 Task: Check the percentage active listings of sun room in the last 3 years.
Action: Mouse moved to (934, 214)
Screenshot: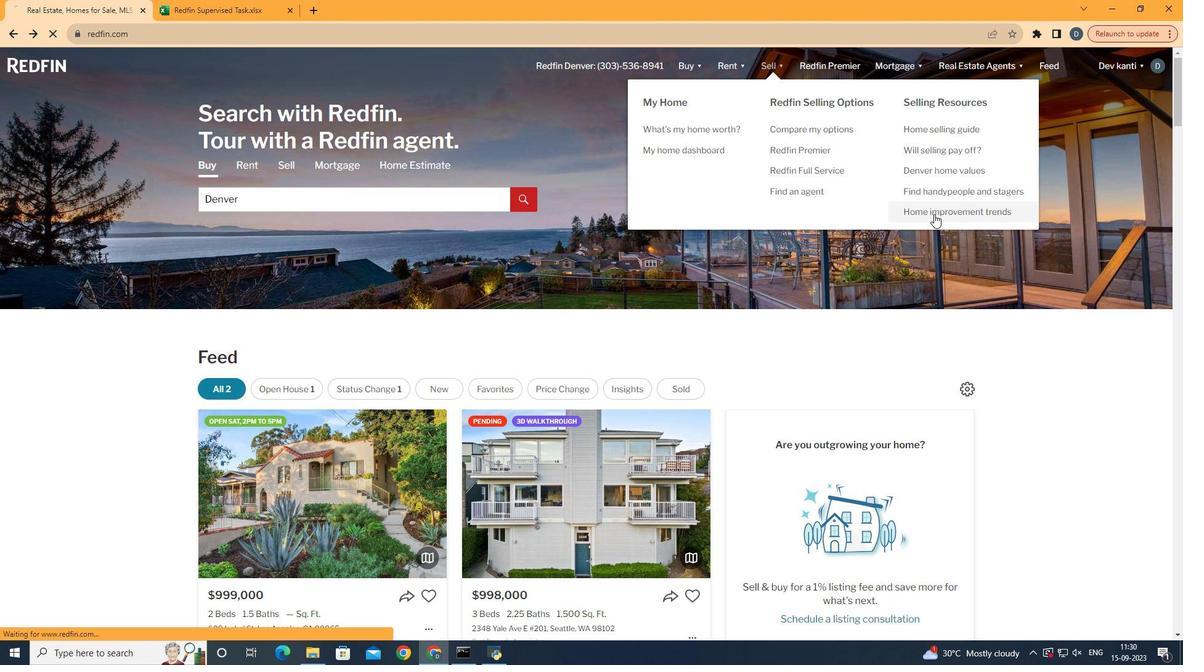 
Action: Mouse pressed left at (934, 214)
Screenshot: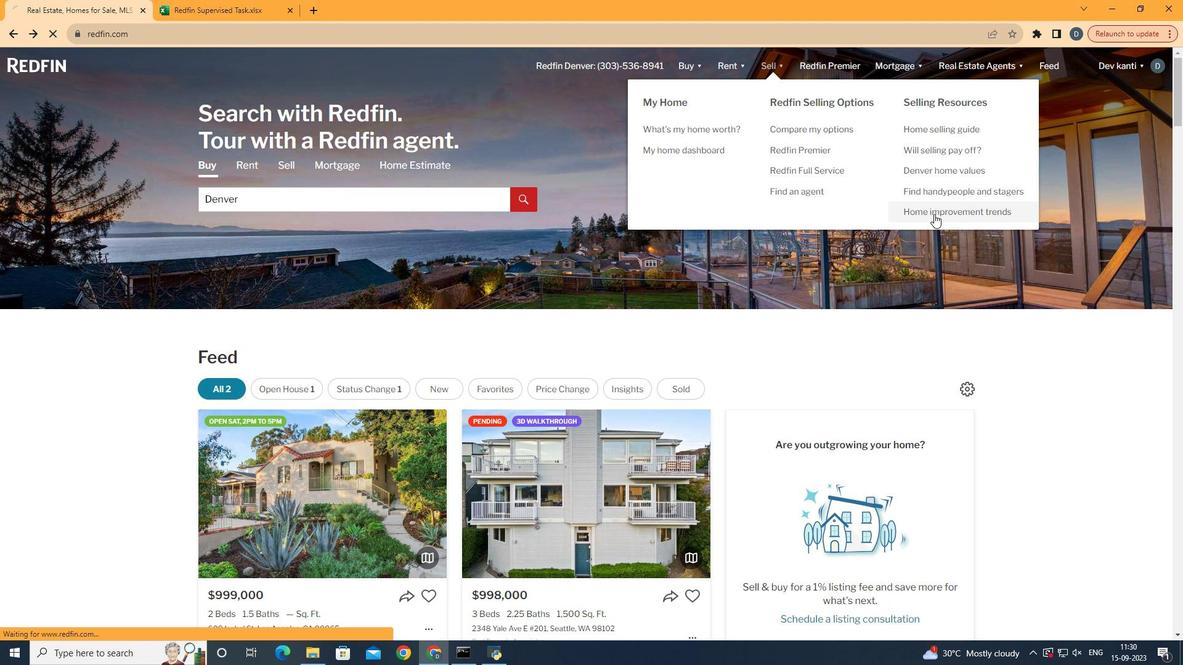 
Action: Mouse moved to (310, 236)
Screenshot: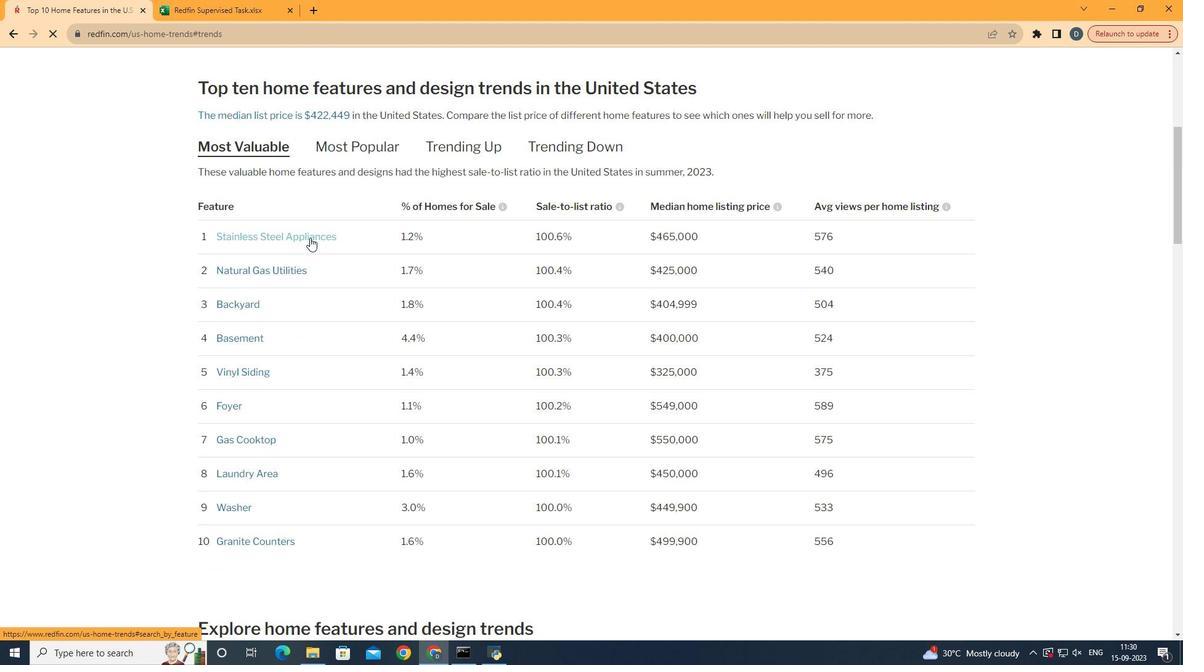
Action: Mouse pressed left at (310, 236)
Screenshot: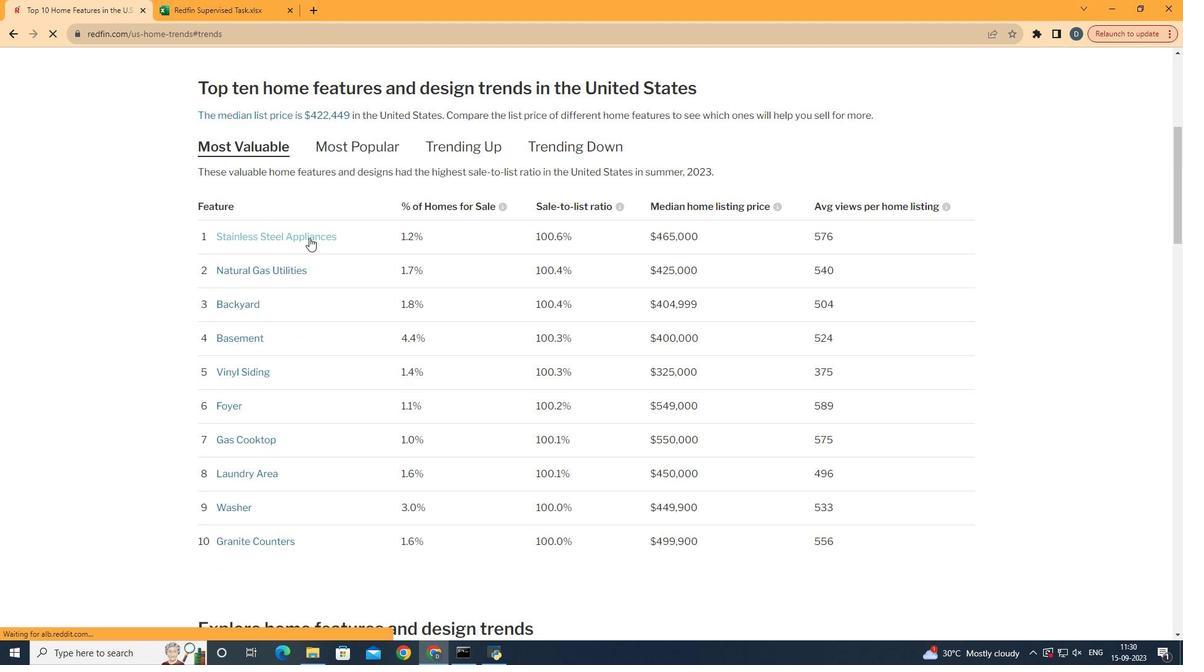 
Action: Mouse moved to (473, 324)
Screenshot: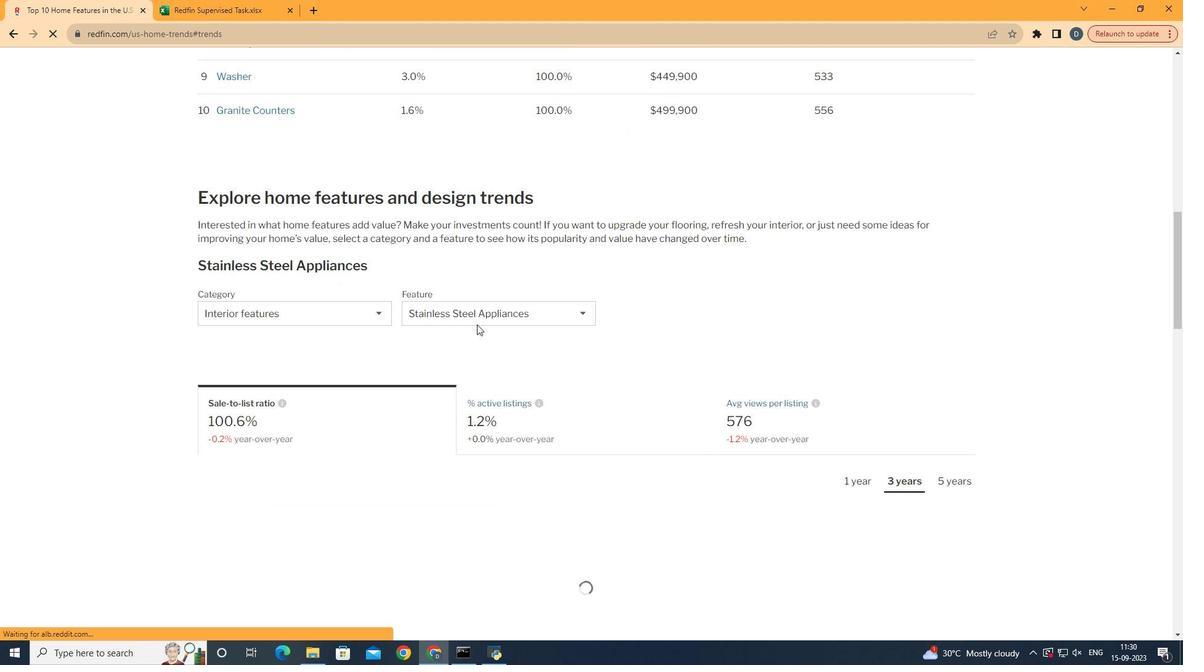 
Action: Mouse scrolled (473, 324) with delta (0, 0)
Screenshot: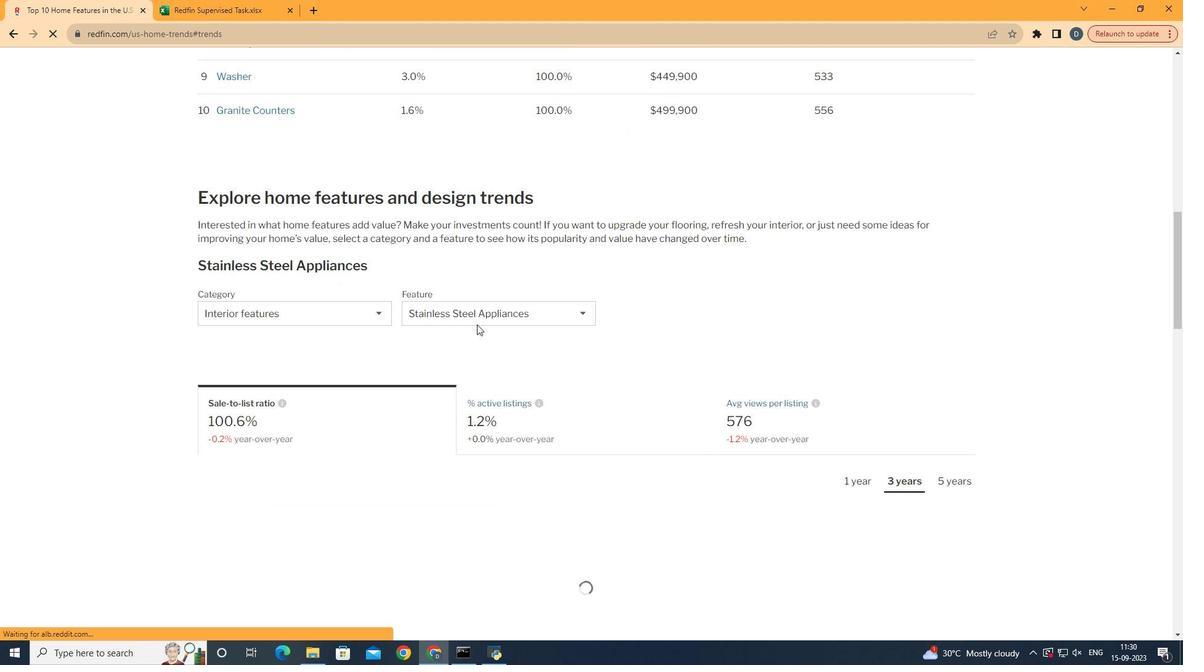 
Action: Mouse moved to (473, 324)
Screenshot: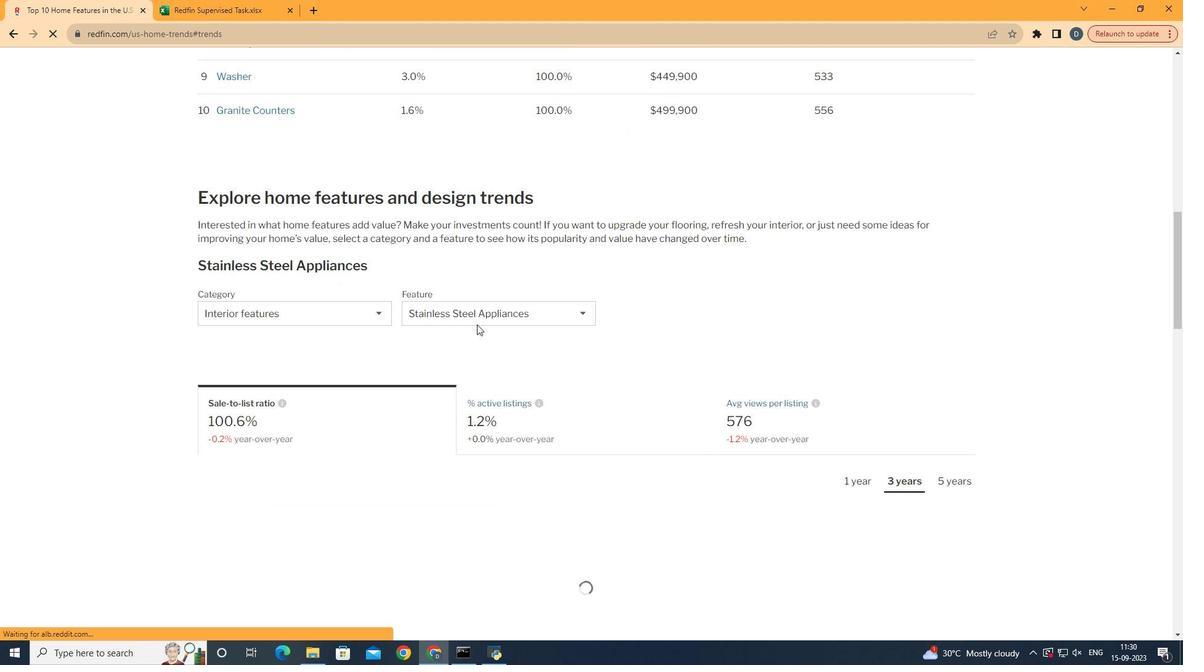 
Action: Mouse scrolled (473, 324) with delta (0, 0)
Screenshot: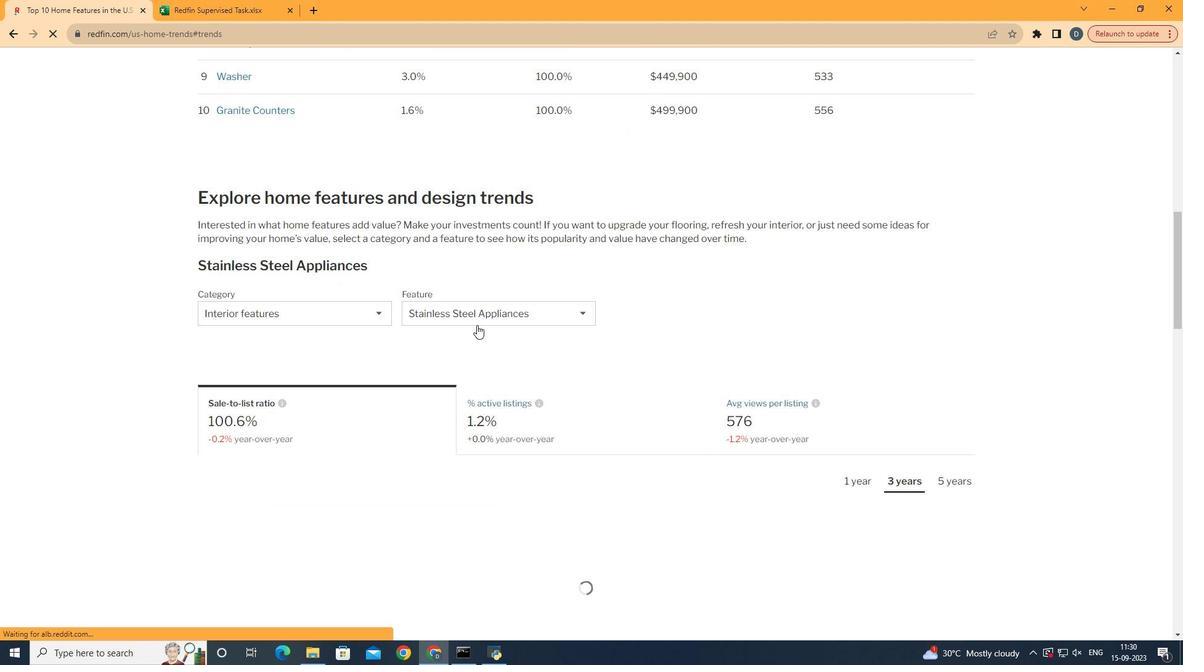 
Action: Mouse moved to (475, 324)
Screenshot: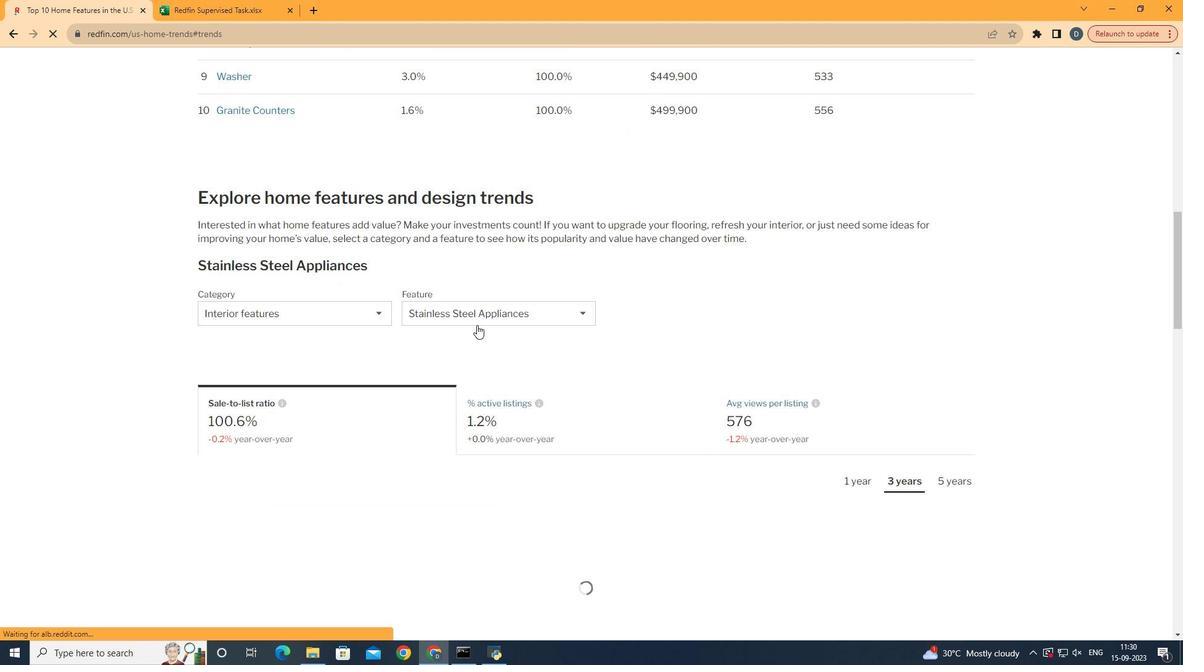 
Action: Mouse scrolled (475, 324) with delta (0, 0)
Screenshot: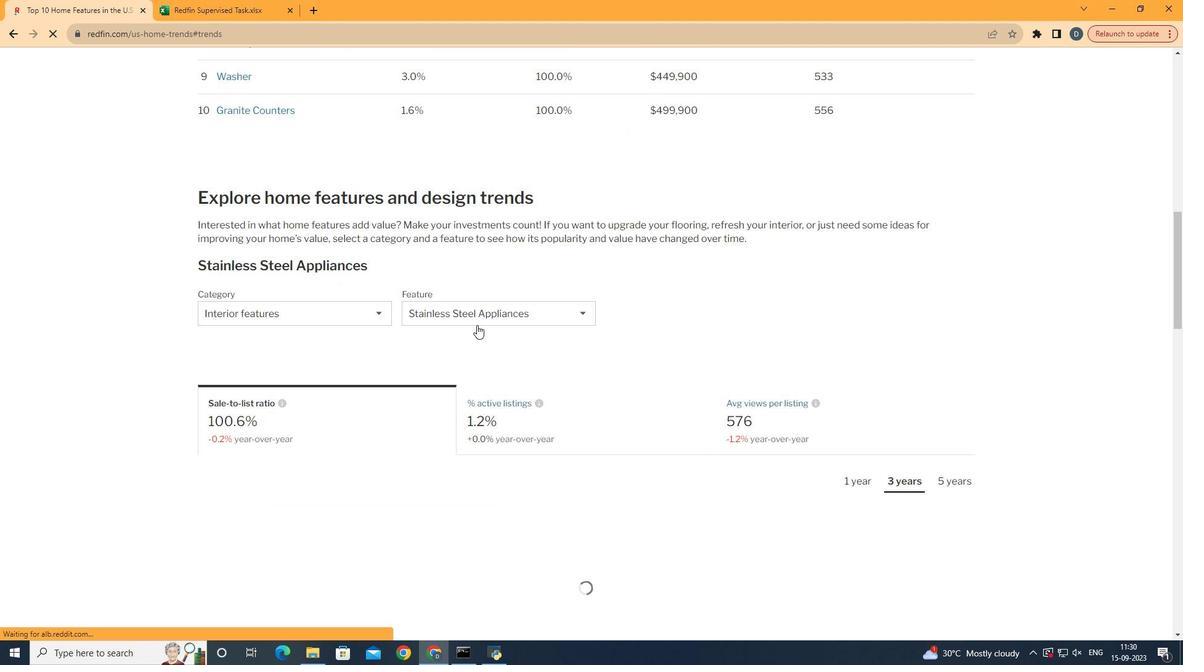 
Action: Mouse moved to (475, 324)
Screenshot: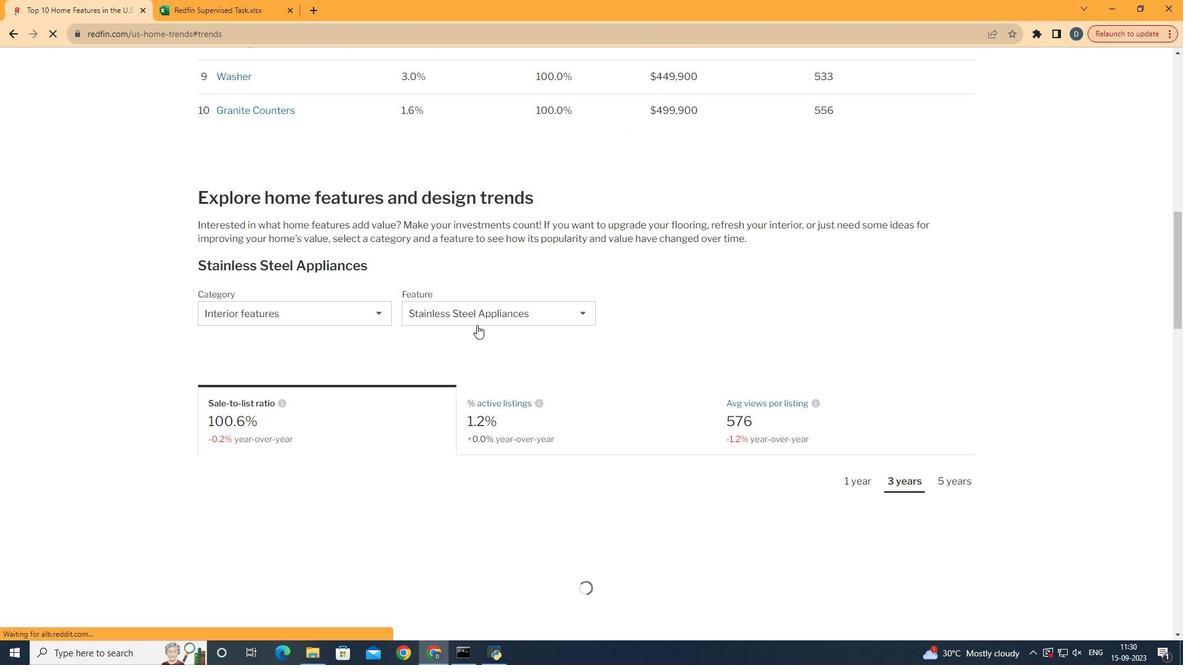 
Action: Mouse scrolled (475, 324) with delta (0, 0)
Screenshot: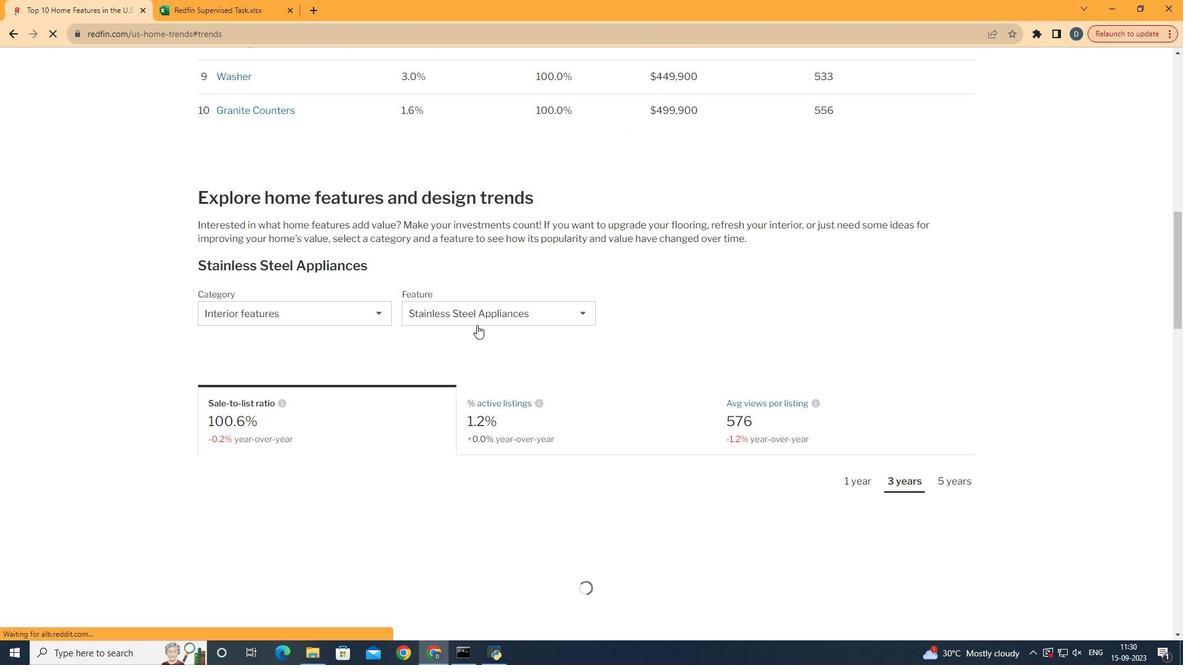 
Action: Mouse moved to (476, 324)
Screenshot: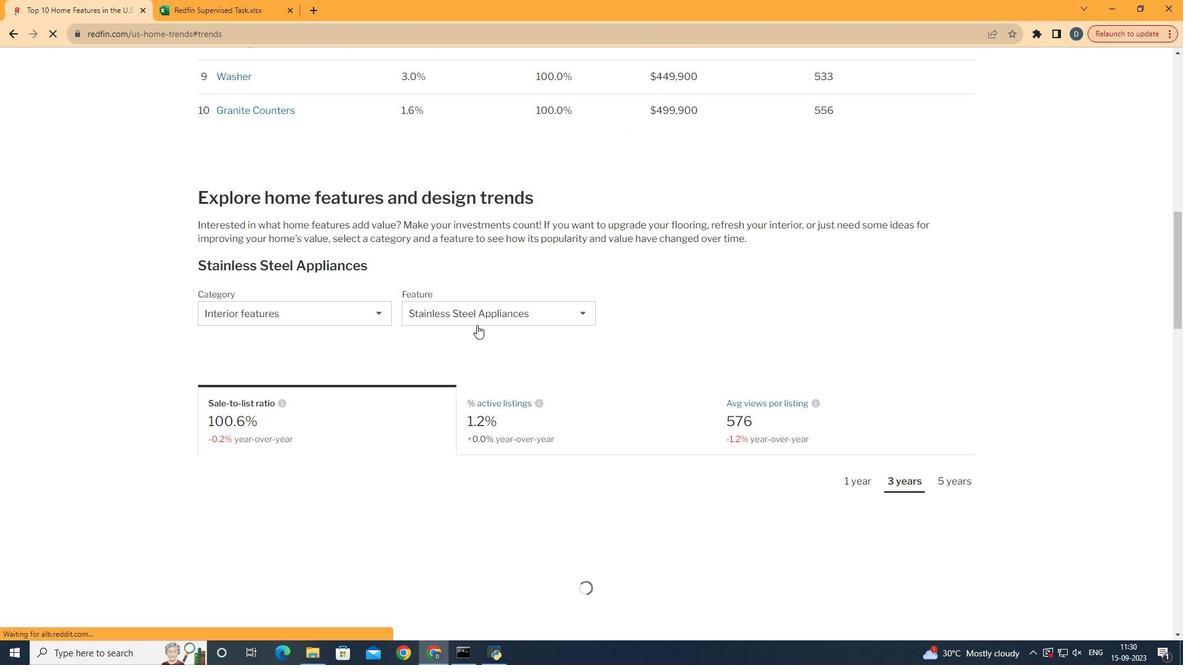 
Action: Mouse scrolled (476, 324) with delta (0, 0)
Screenshot: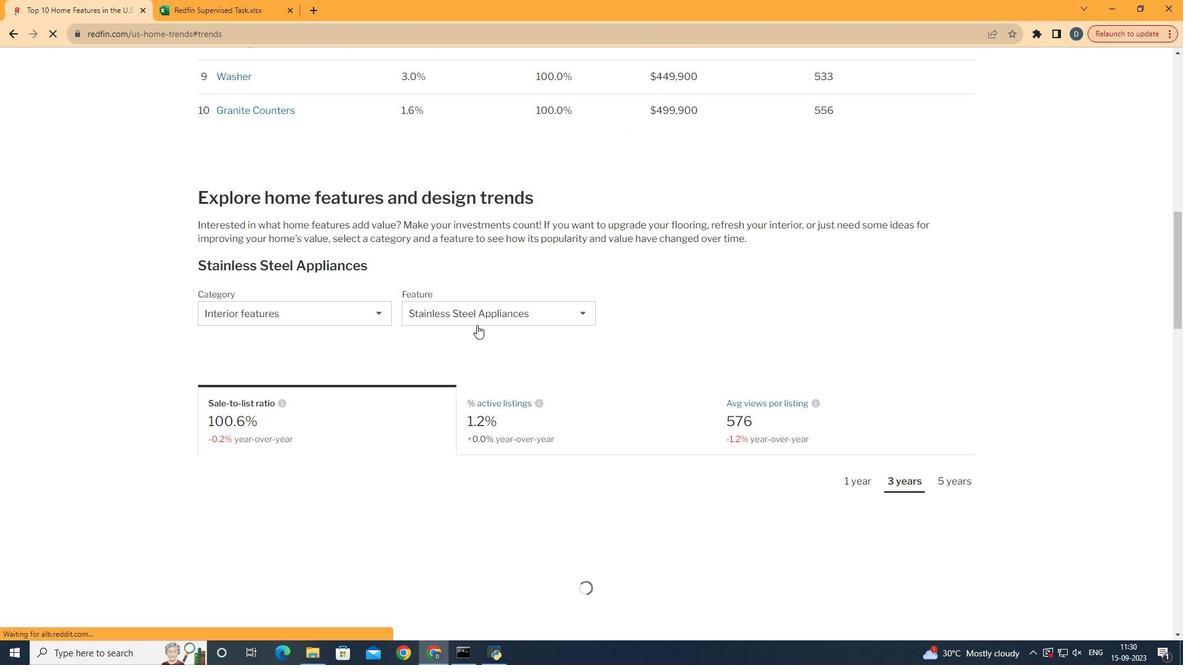 
Action: Mouse moved to (476, 324)
Screenshot: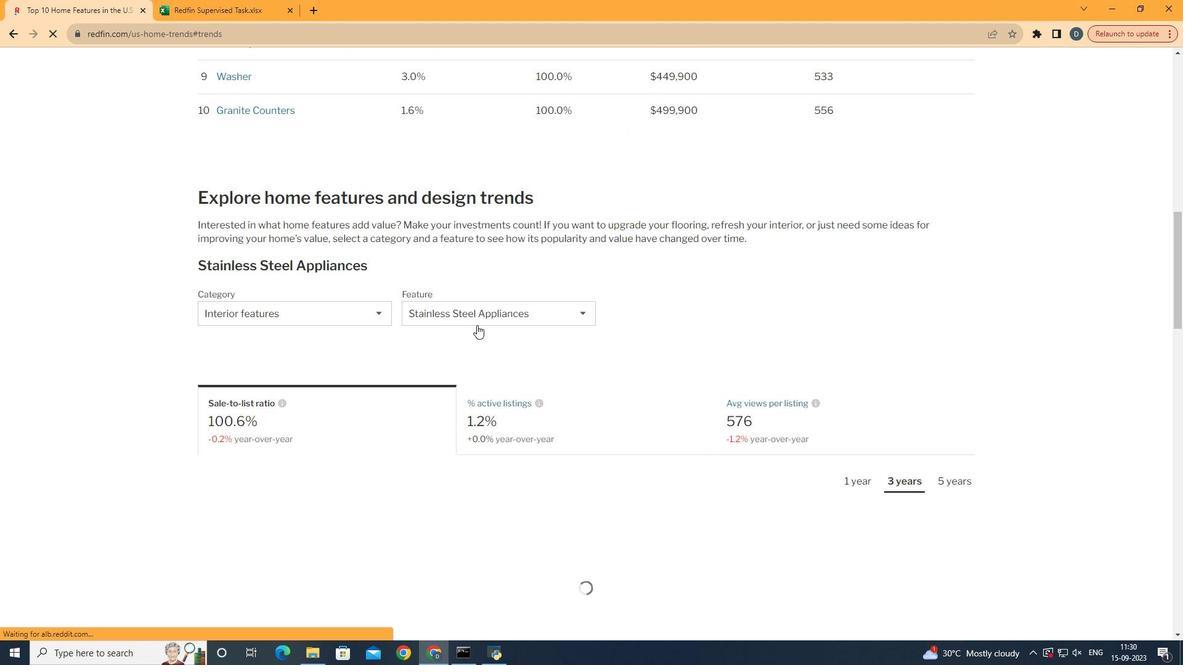 
Action: Mouse scrolled (476, 324) with delta (0, 0)
Screenshot: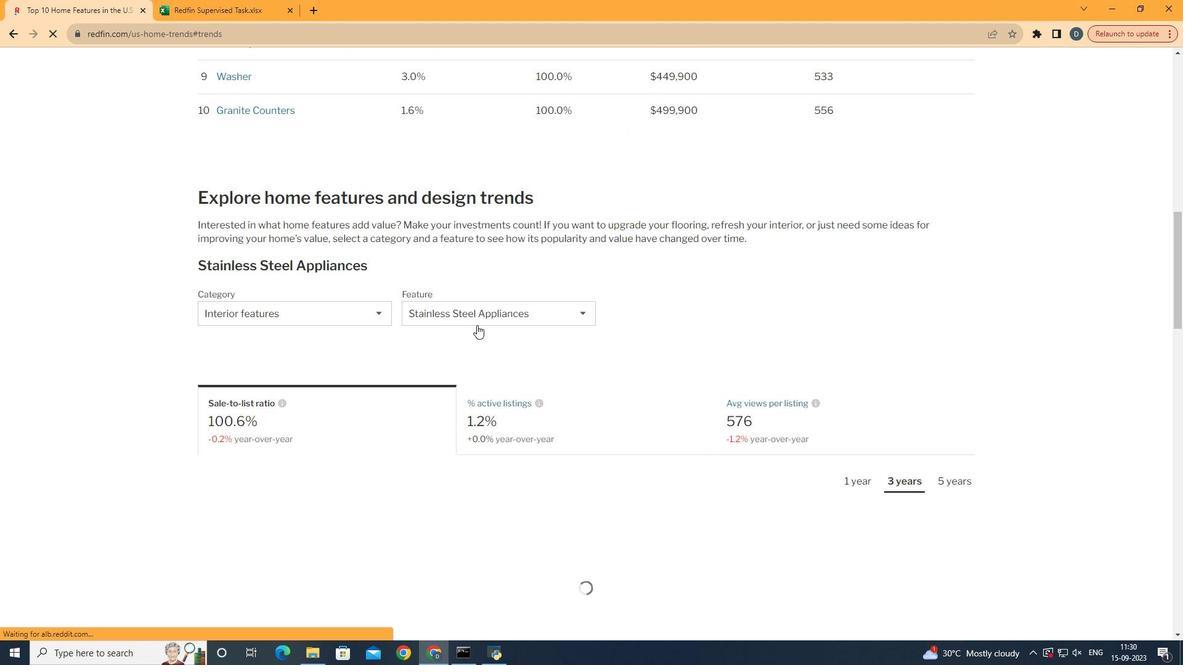 
Action: Mouse scrolled (476, 324) with delta (0, 0)
Screenshot: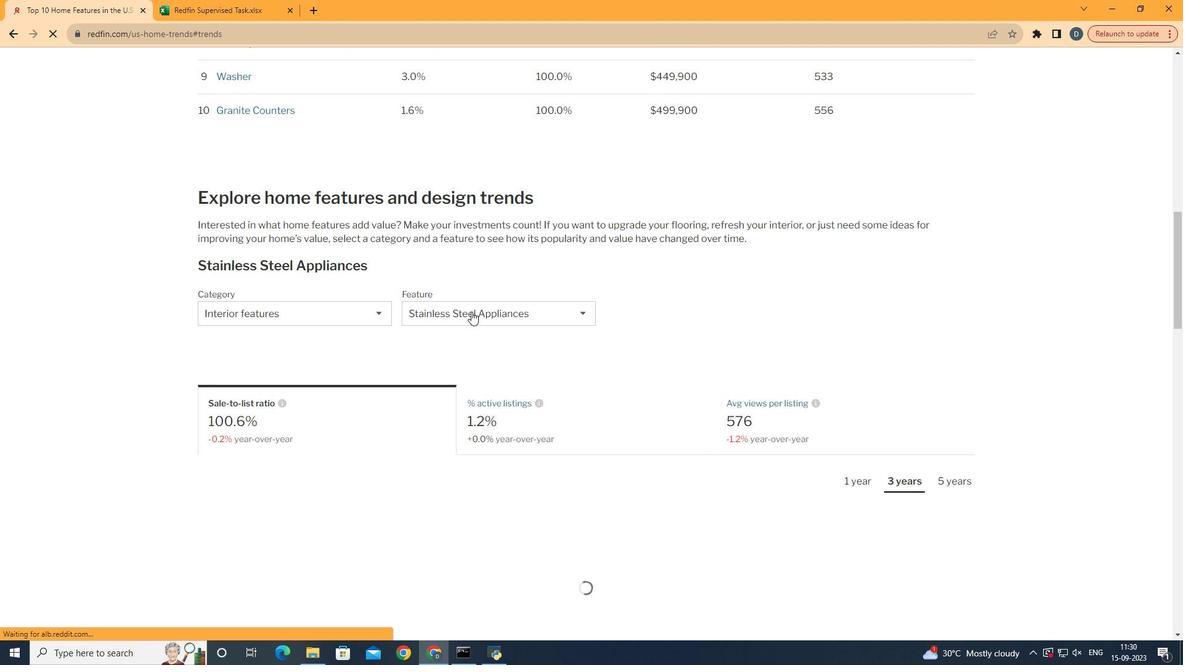 
Action: Mouse moved to (470, 311)
Screenshot: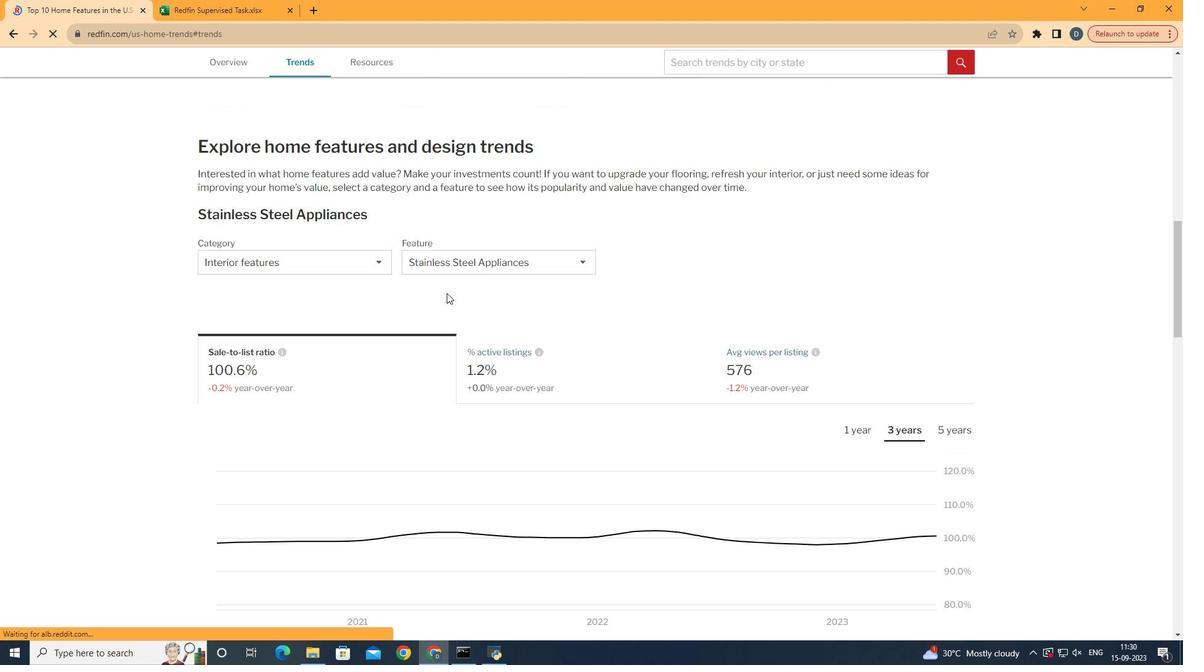 
Action: Mouse scrolled (470, 310) with delta (0, 0)
Screenshot: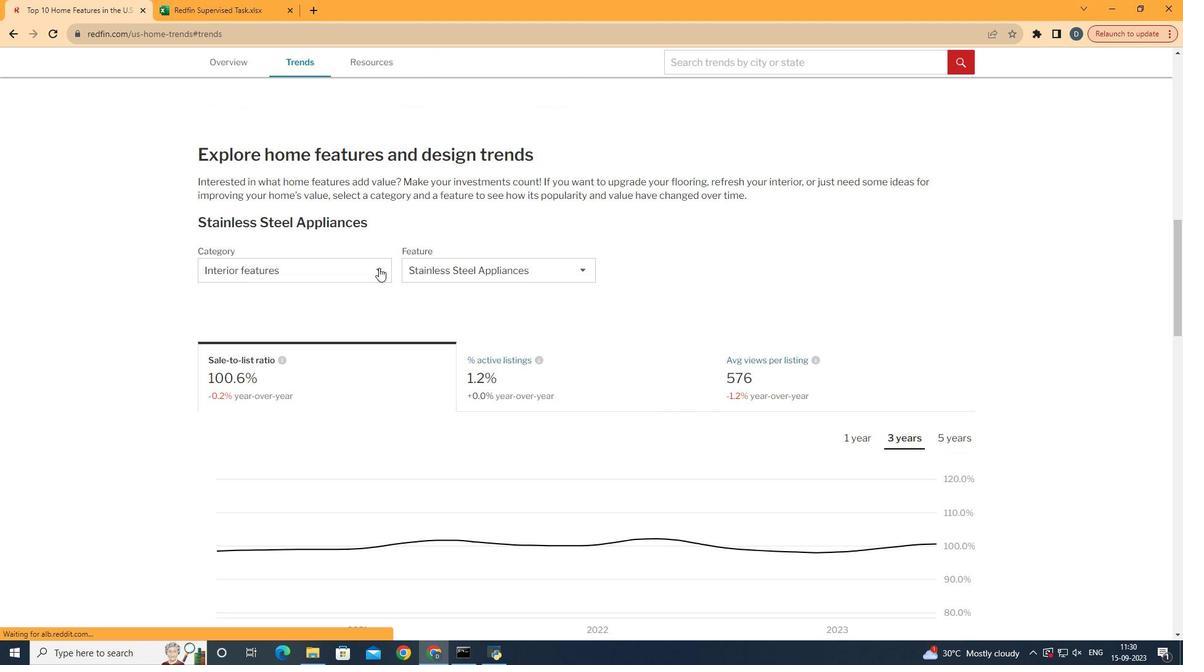 
Action: Mouse moved to (376, 266)
Screenshot: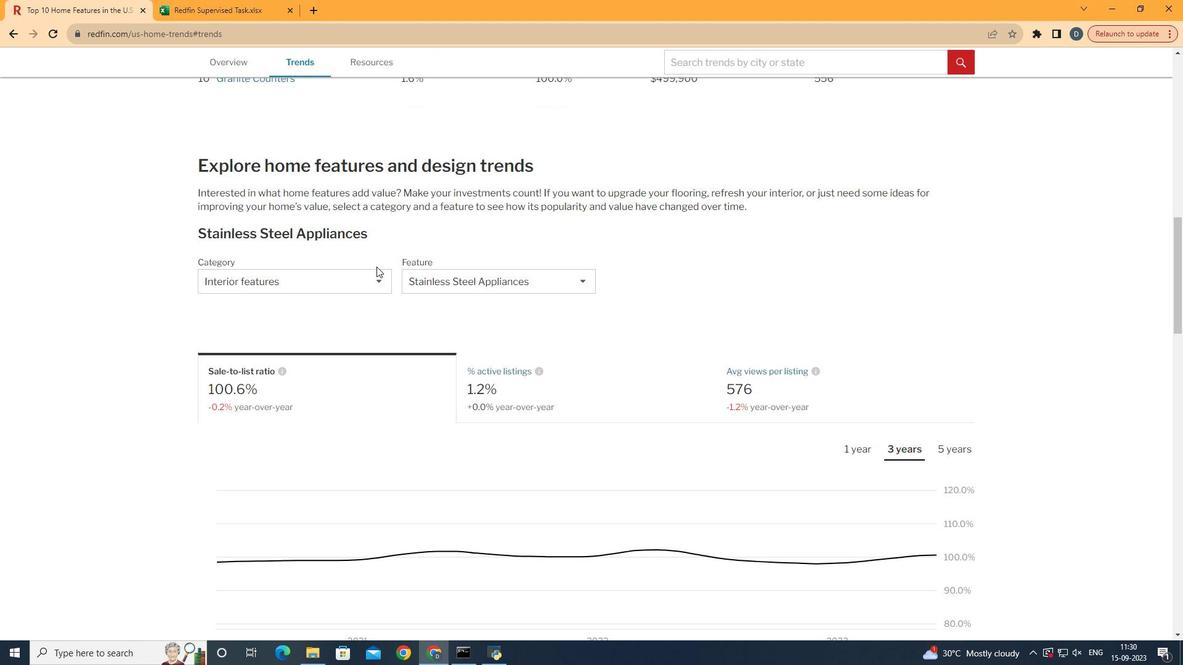 
Action: Mouse scrolled (376, 266) with delta (0, 0)
Screenshot: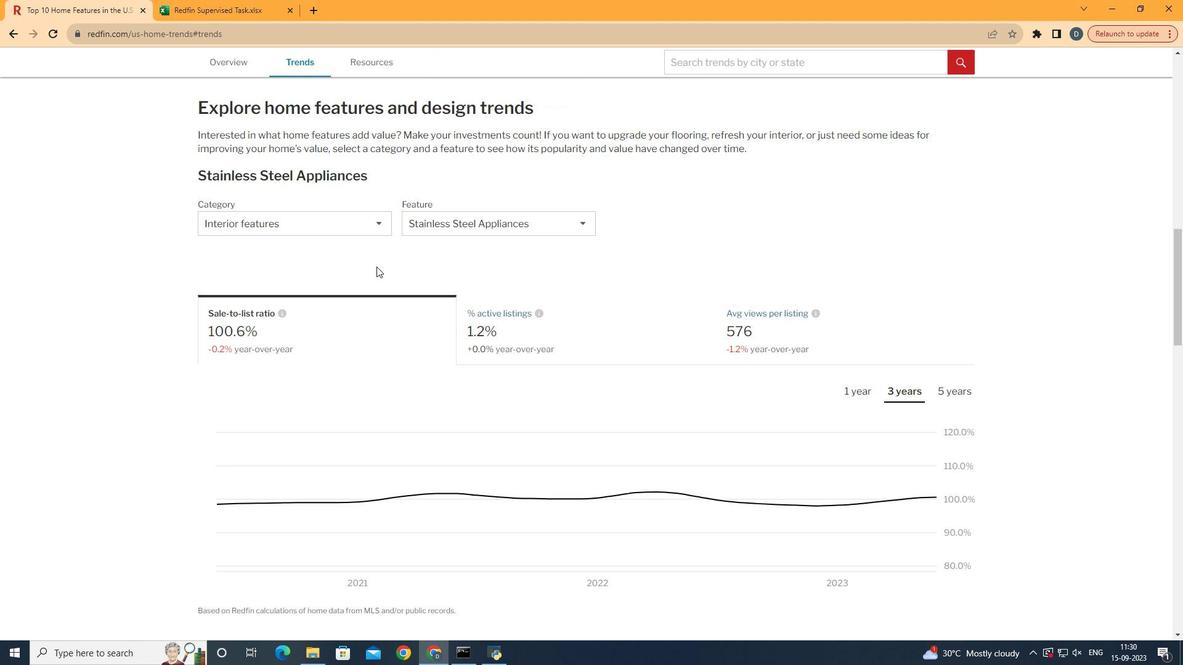 
Action: Mouse moved to (374, 227)
Screenshot: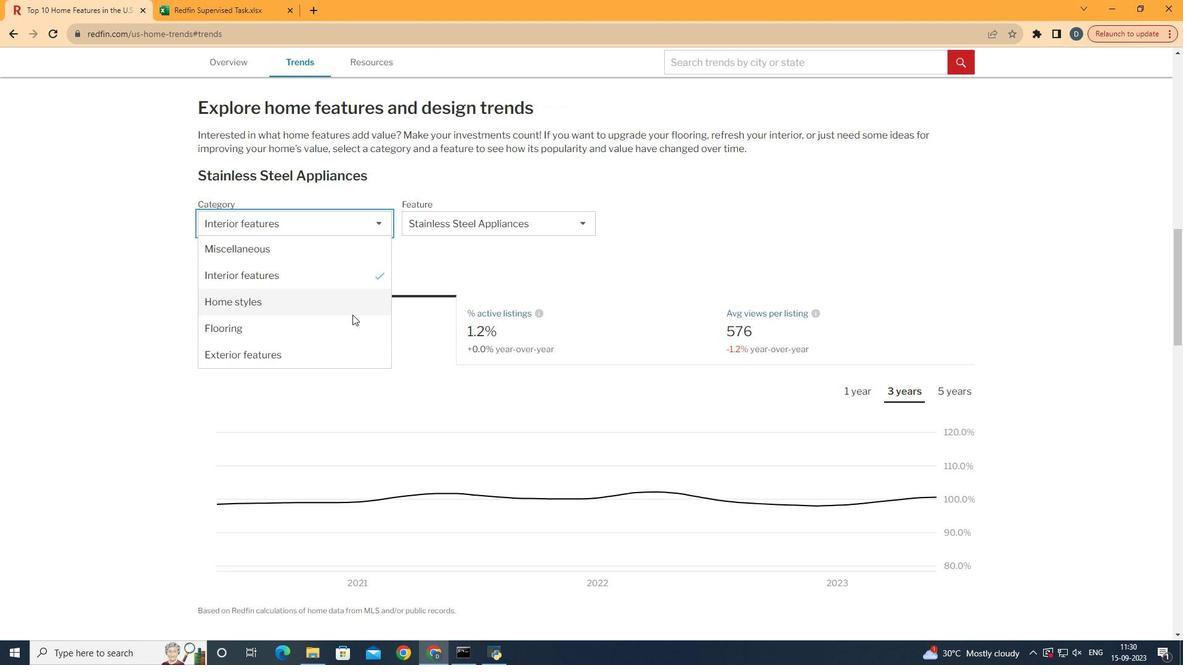 
Action: Mouse pressed left at (374, 227)
Screenshot: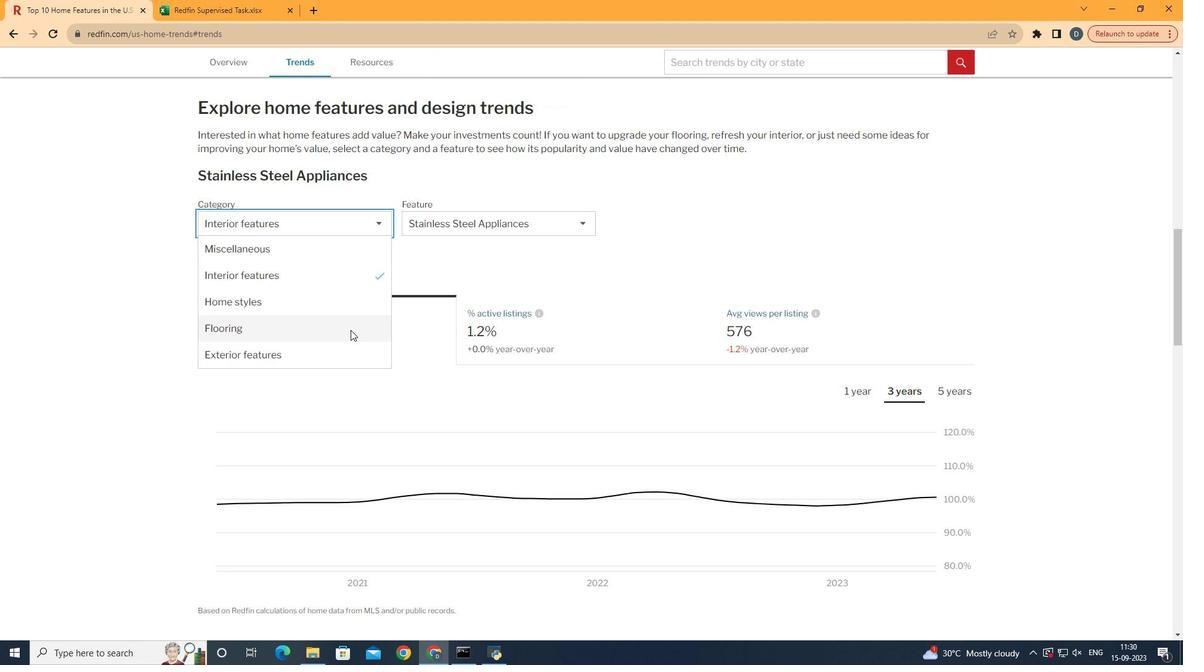 
Action: Mouse moved to (345, 355)
Screenshot: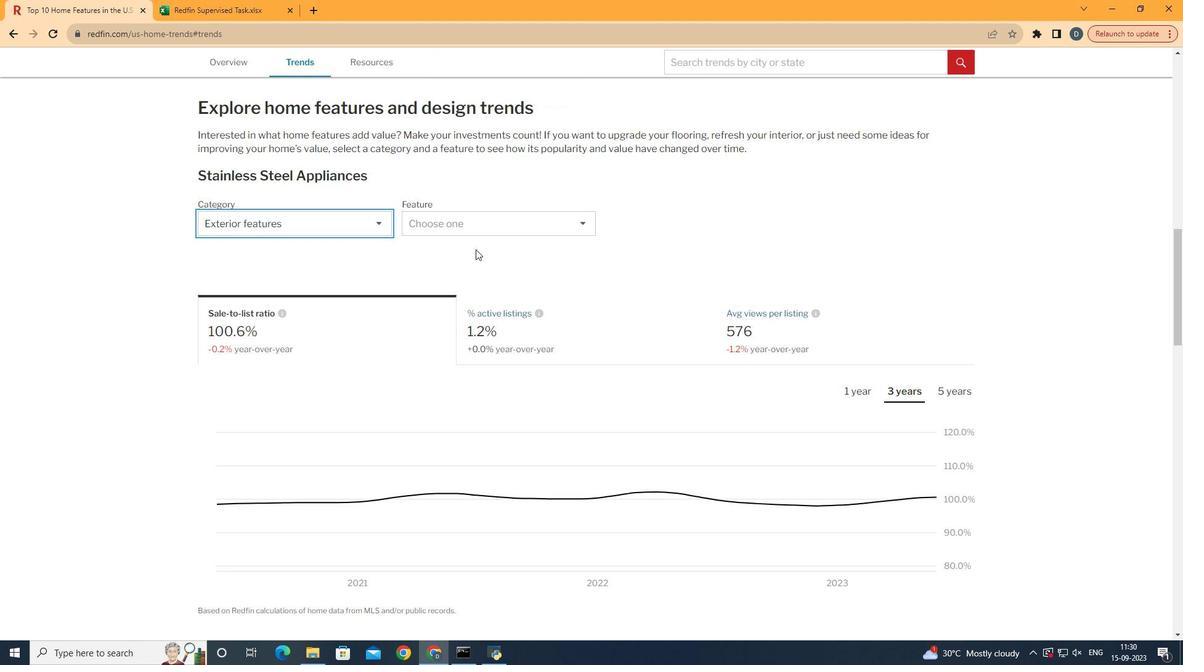 
Action: Mouse pressed left at (345, 355)
Screenshot: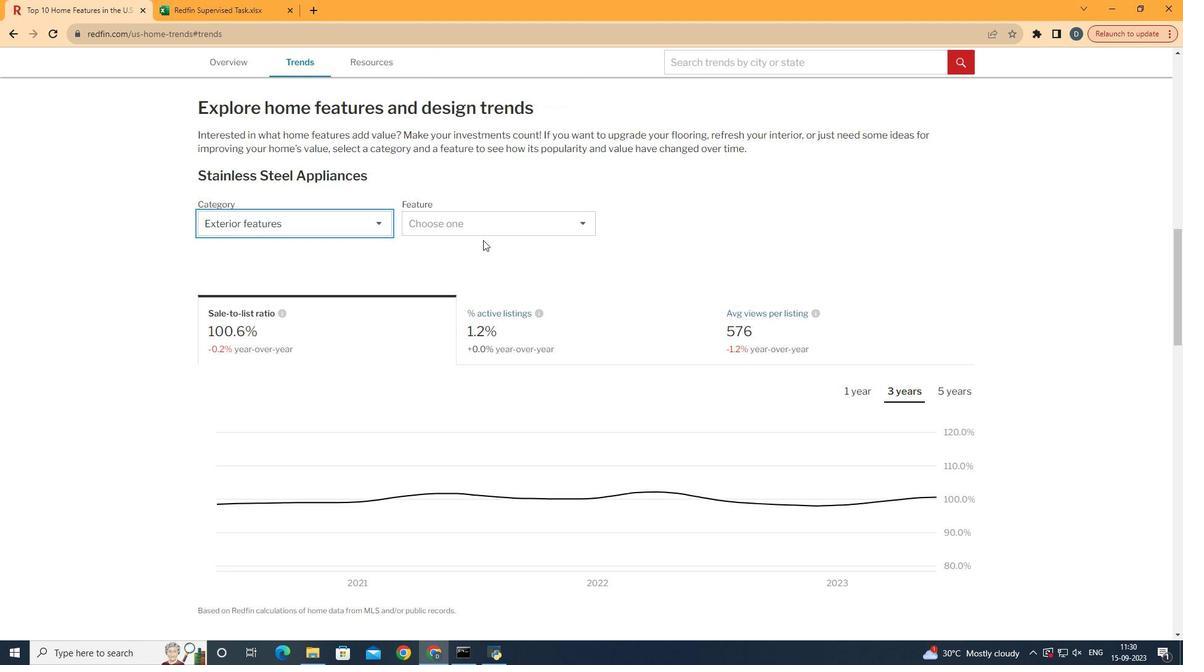 
Action: Mouse moved to (485, 237)
Screenshot: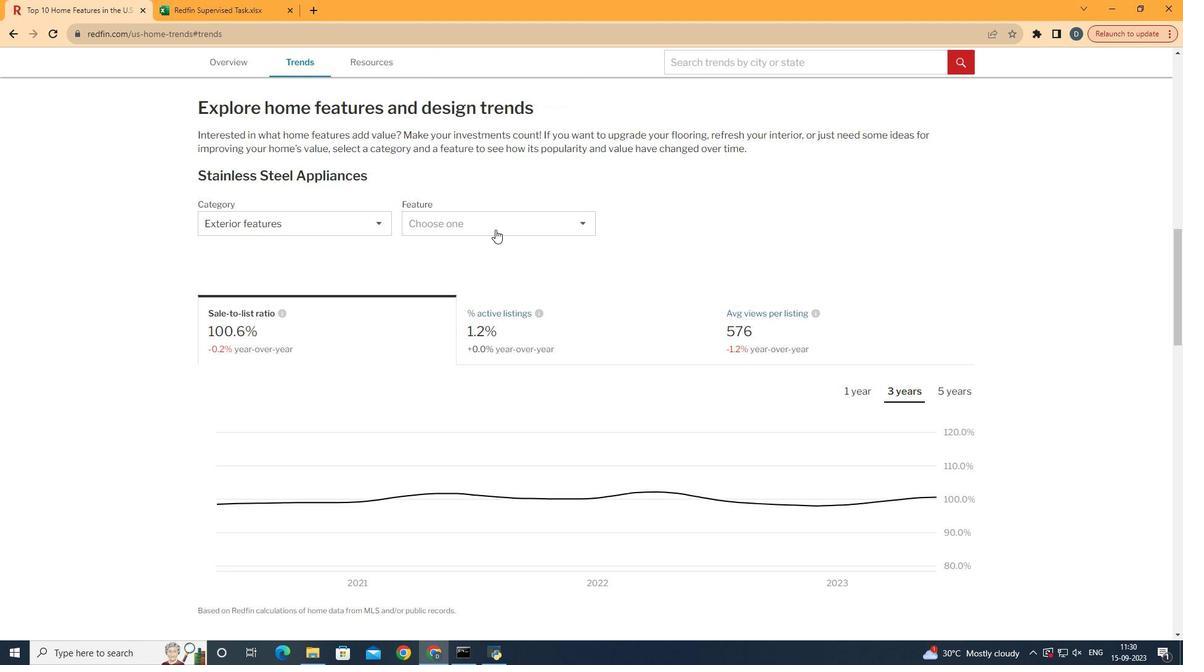 
Action: Mouse pressed left at (485, 237)
Screenshot: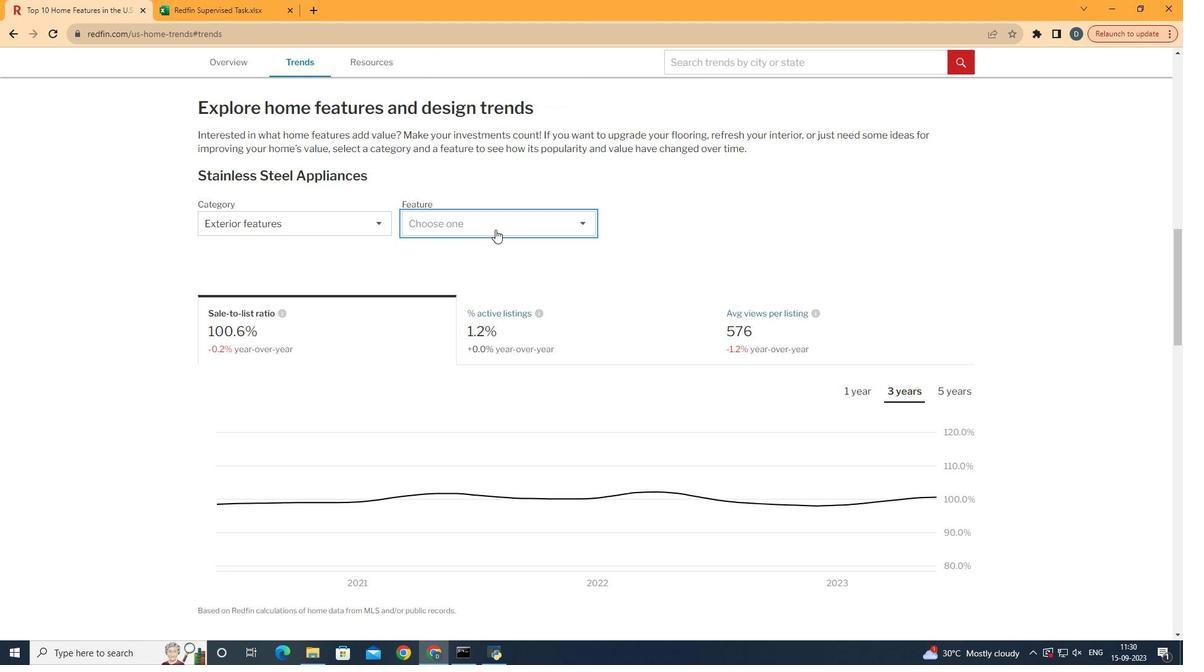 
Action: Mouse moved to (495, 229)
Screenshot: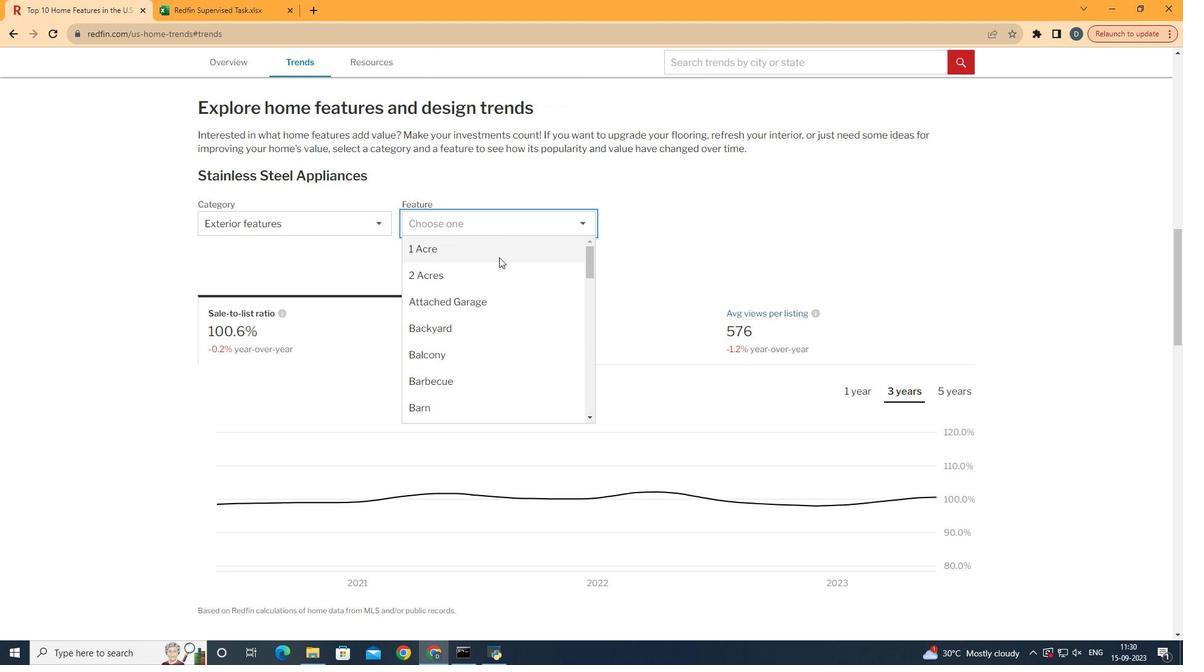 
Action: Mouse pressed left at (495, 229)
Screenshot: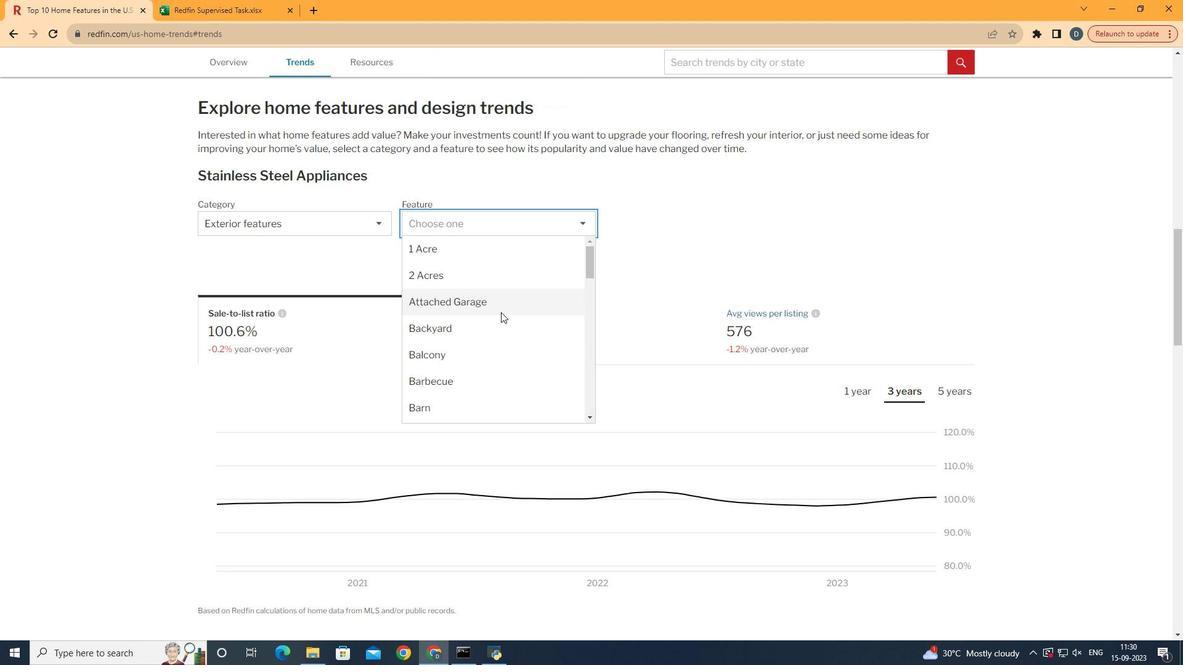 
Action: Mouse moved to (500, 316)
Screenshot: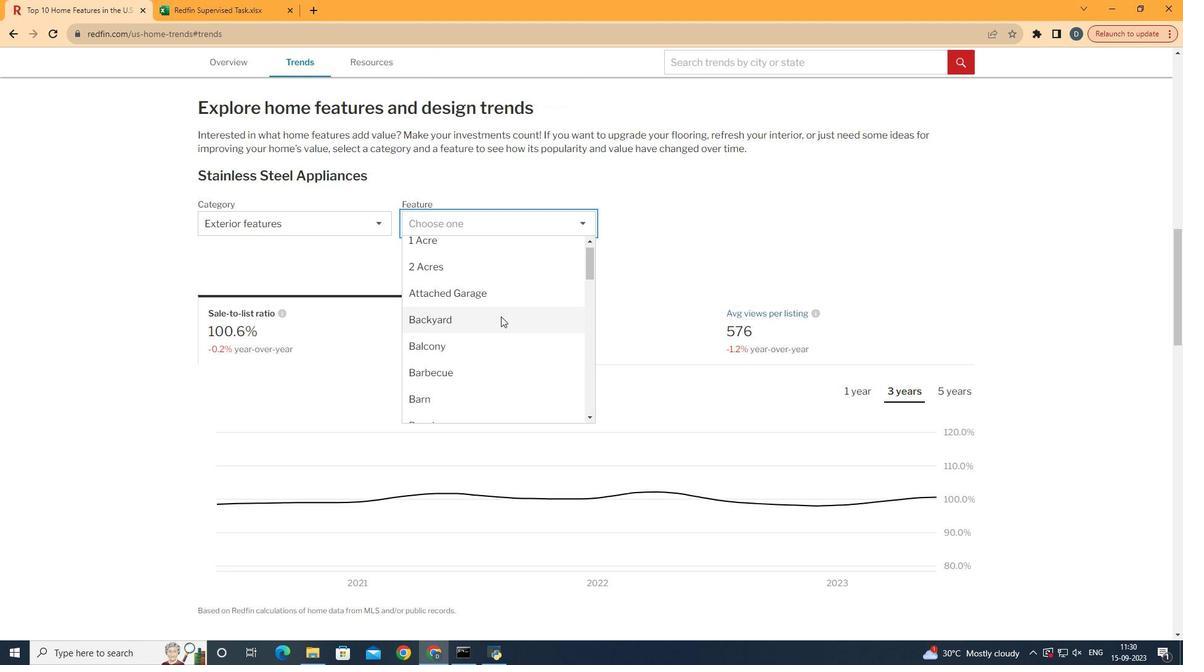 
Action: Mouse scrolled (500, 316) with delta (0, 0)
Screenshot: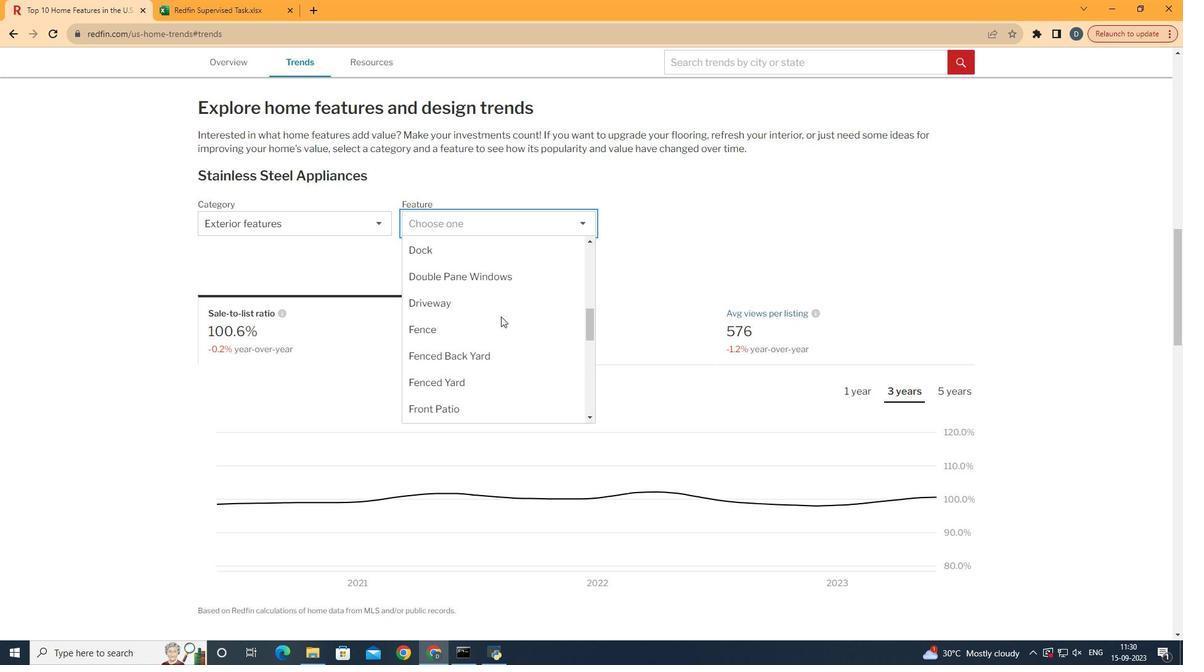 
Action: Mouse scrolled (500, 316) with delta (0, 0)
Screenshot: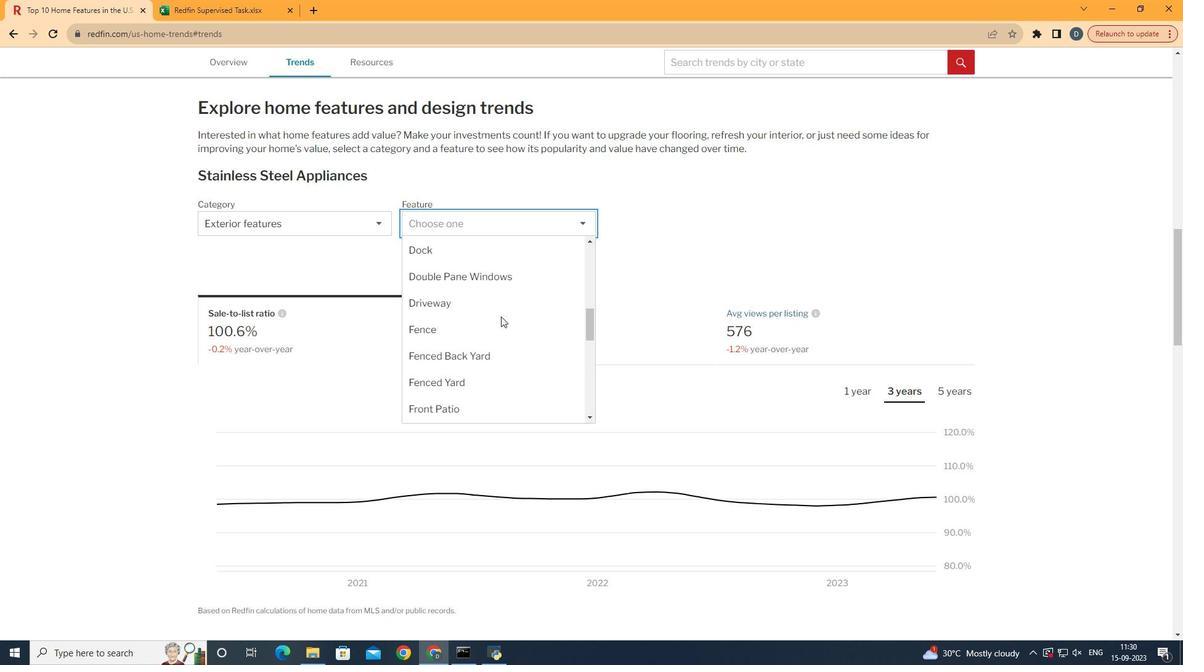 
Action: Mouse scrolled (500, 316) with delta (0, 0)
Screenshot: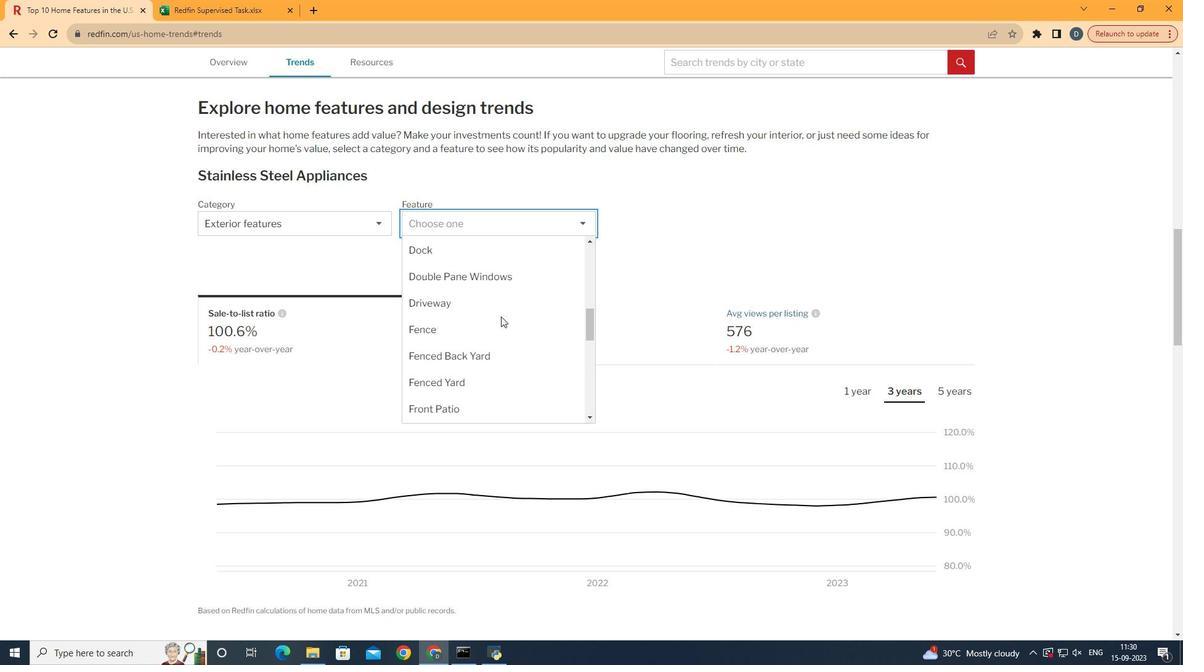 
Action: Mouse scrolled (500, 316) with delta (0, 0)
Screenshot: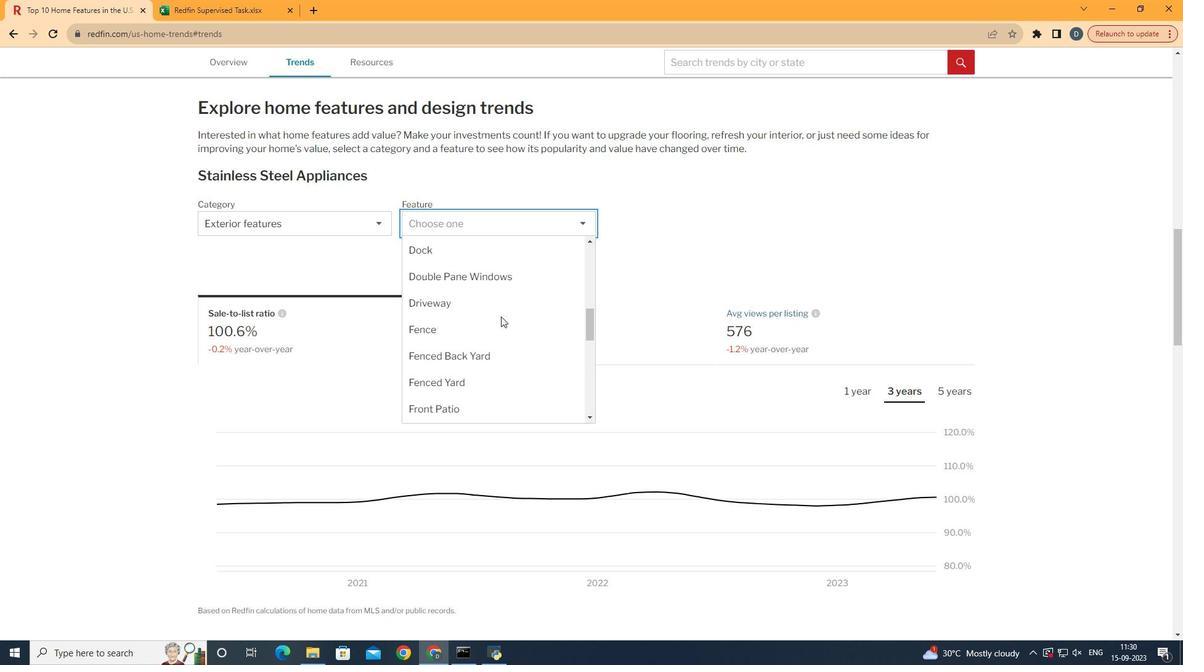
Action: Mouse scrolled (500, 316) with delta (0, 0)
Screenshot: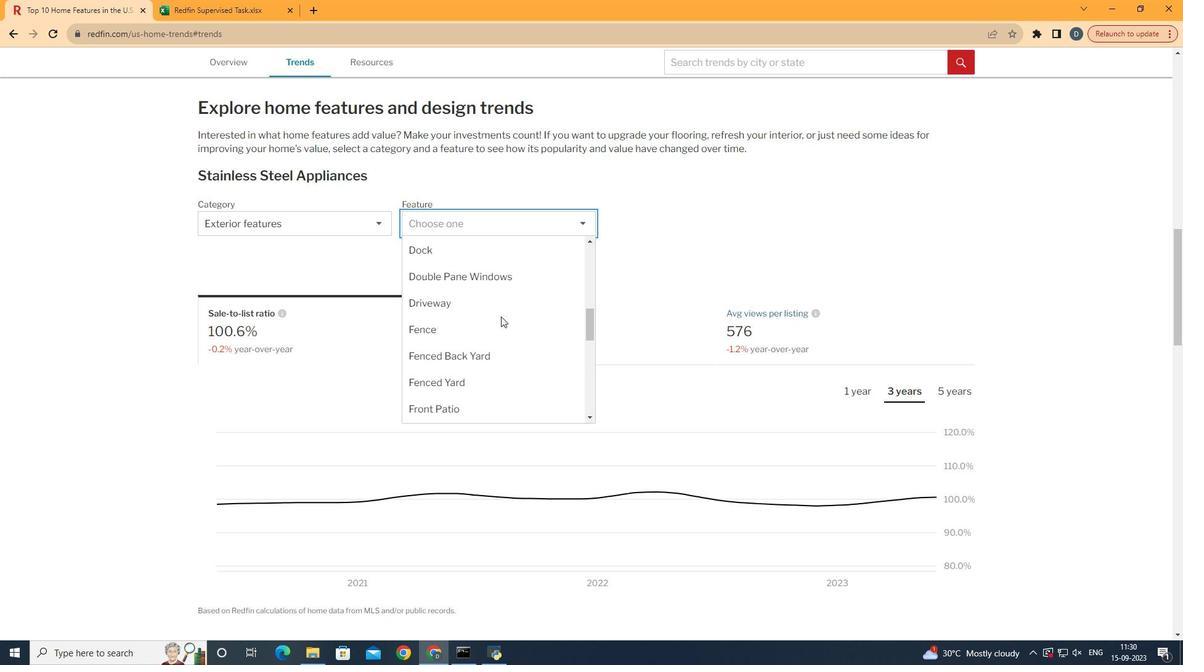 
Action: Mouse scrolled (500, 316) with delta (0, 0)
Screenshot: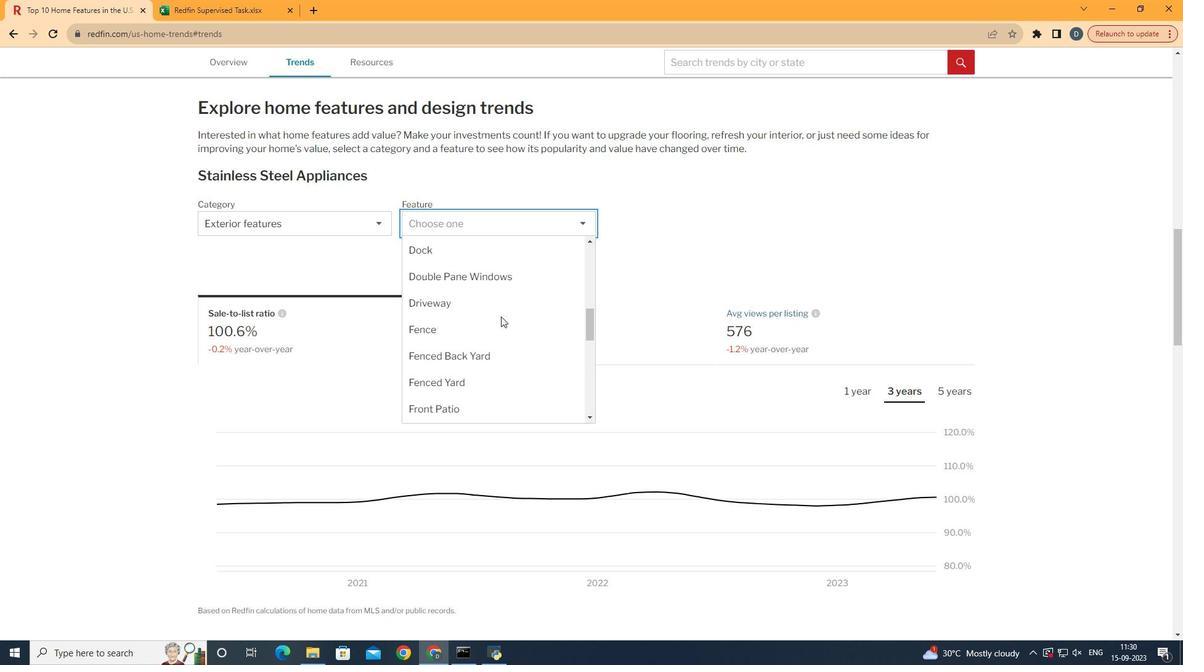 
Action: Mouse scrolled (500, 316) with delta (0, 0)
Screenshot: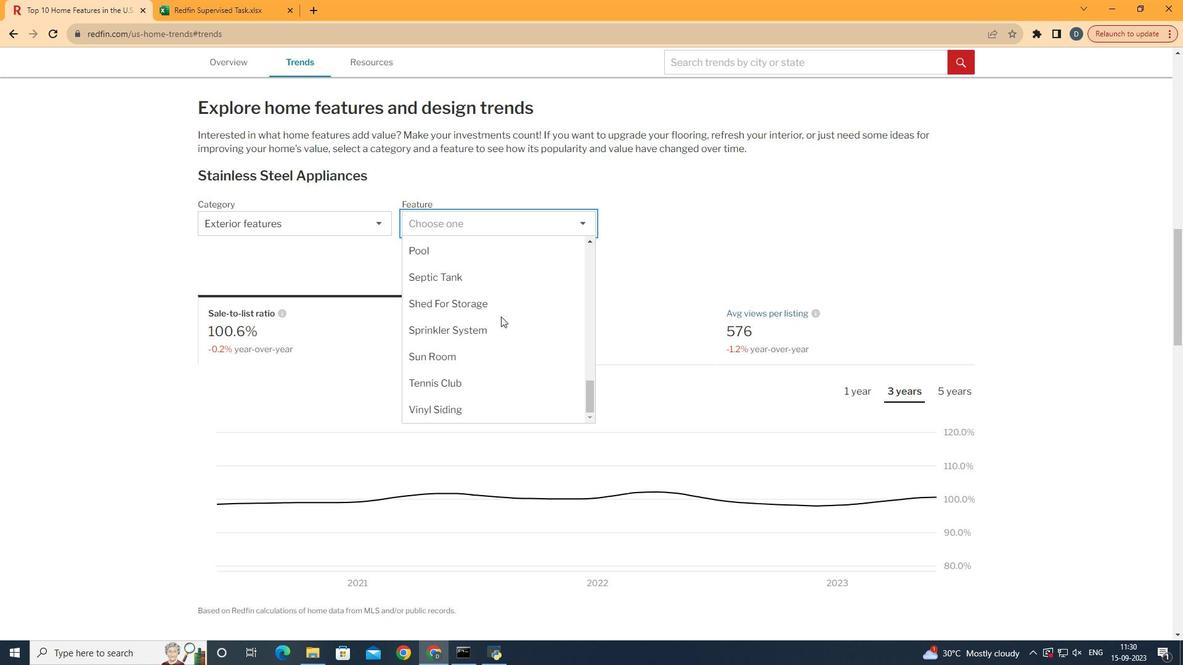 
Action: Mouse scrolled (500, 316) with delta (0, 0)
Screenshot: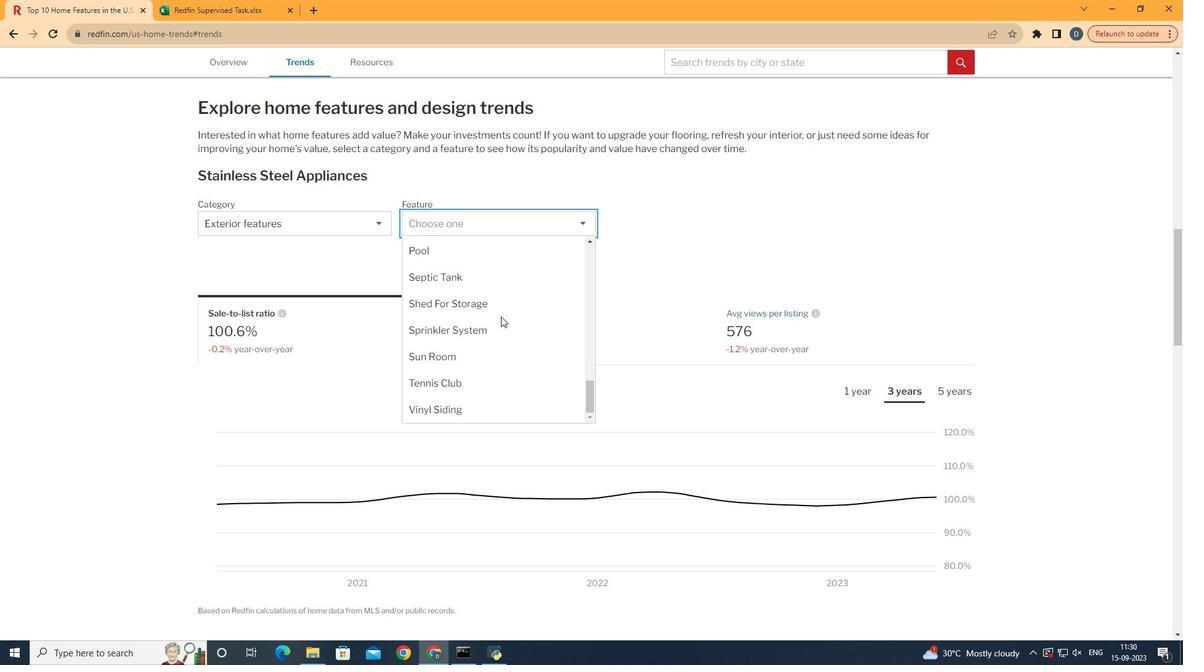 
Action: Mouse scrolled (500, 316) with delta (0, 0)
Screenshot: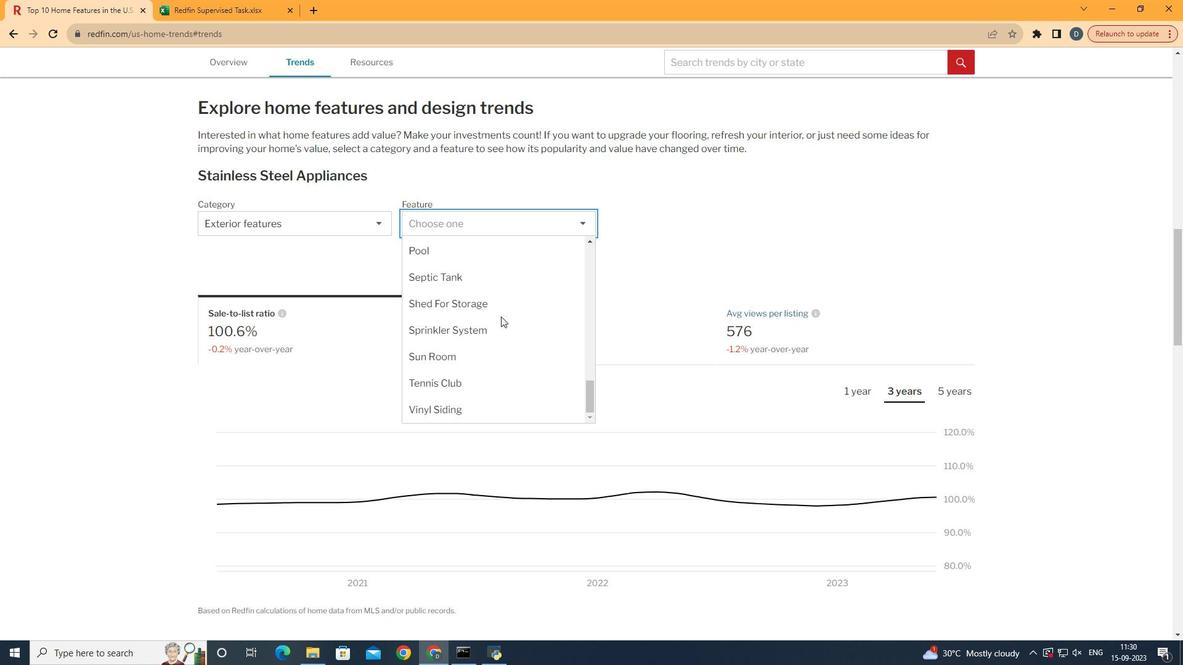 
Action: Mouse scrolled (500, 316) with delta (0, 0)
Screenshot: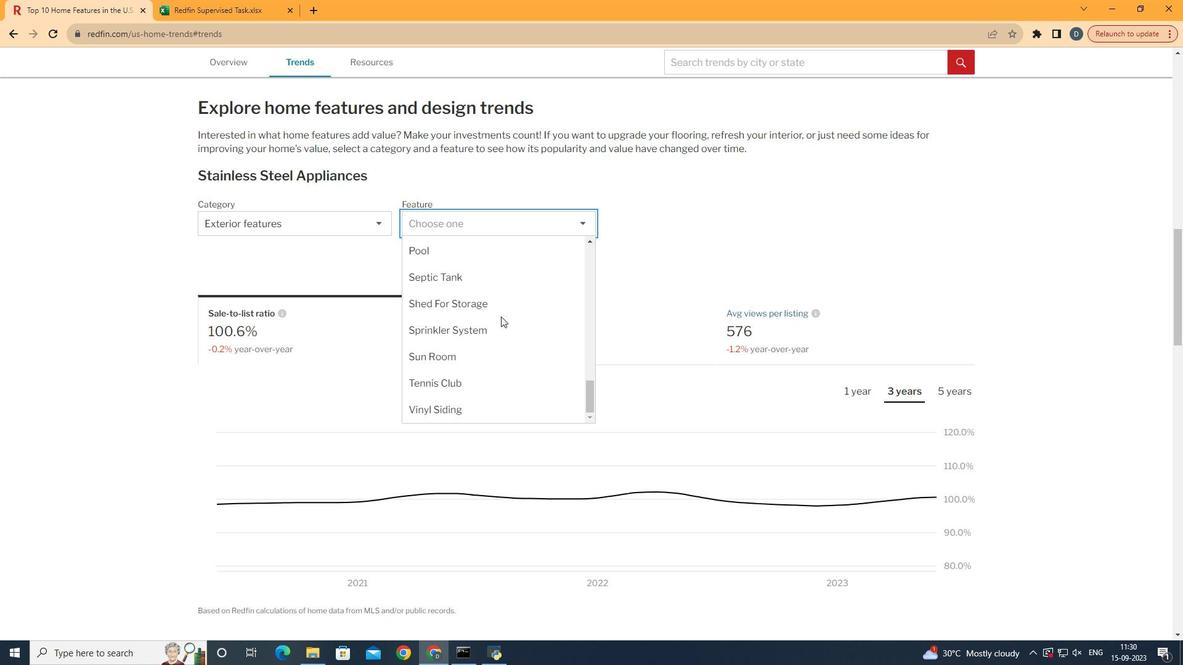 
Action: Mouse scrolled (500, 316) with delta (0, 0)
Screenshot: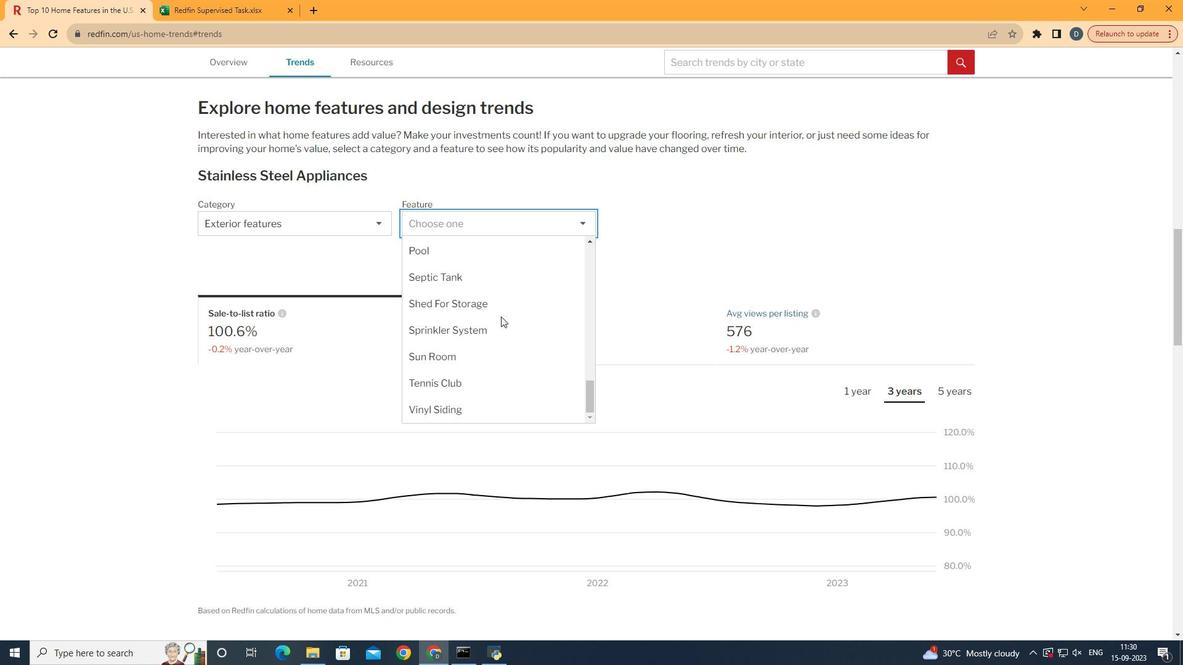 
Action: Mouse scrolled (500, 316) with delta (0, 0)
Screenshot: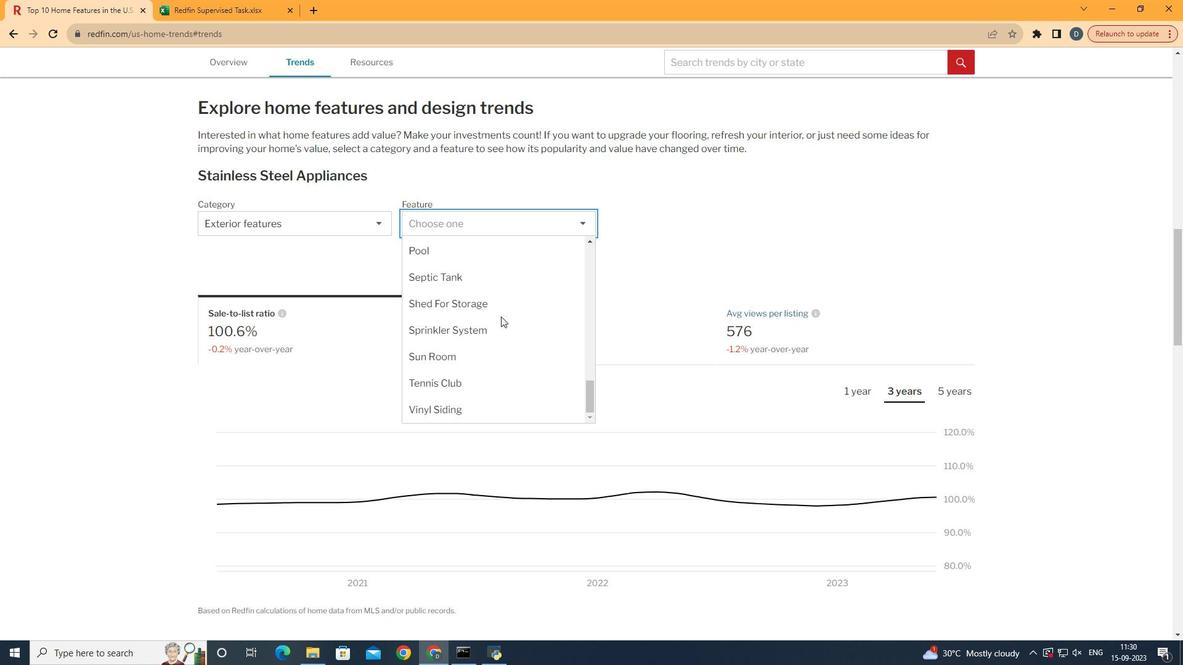 
Action: Mouse scrolled (500, 316) with delta (0, 0)
Screenshot: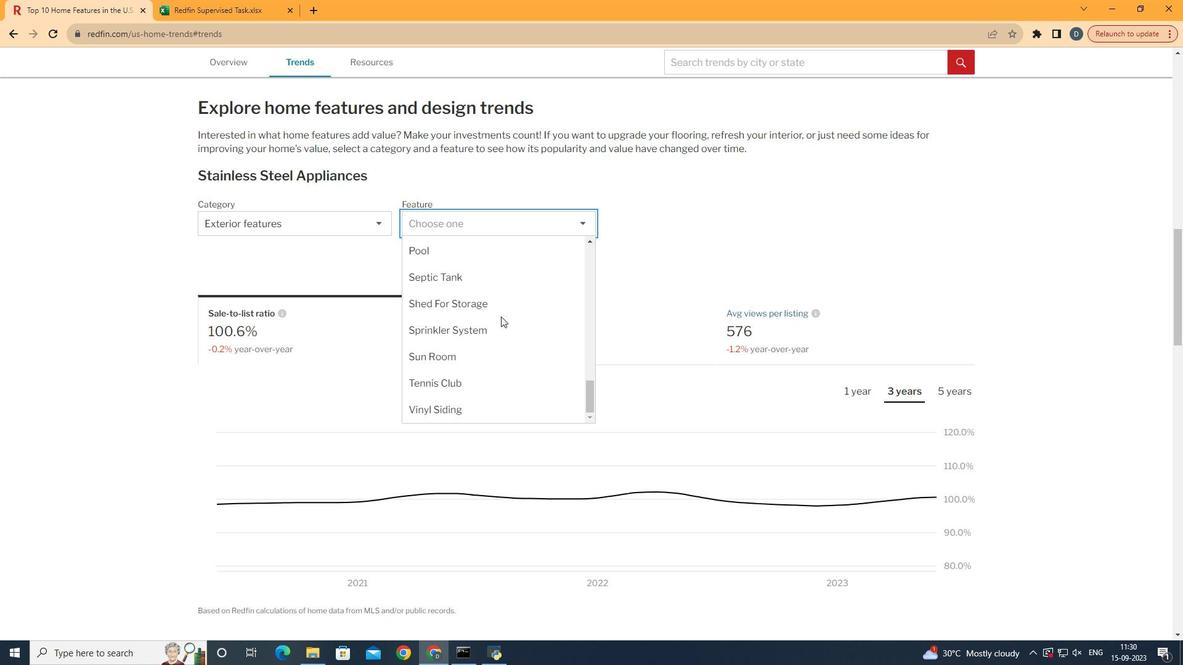 
Action: Mouse scrolled (500, 316) with delta (0, 0)
Screenshot: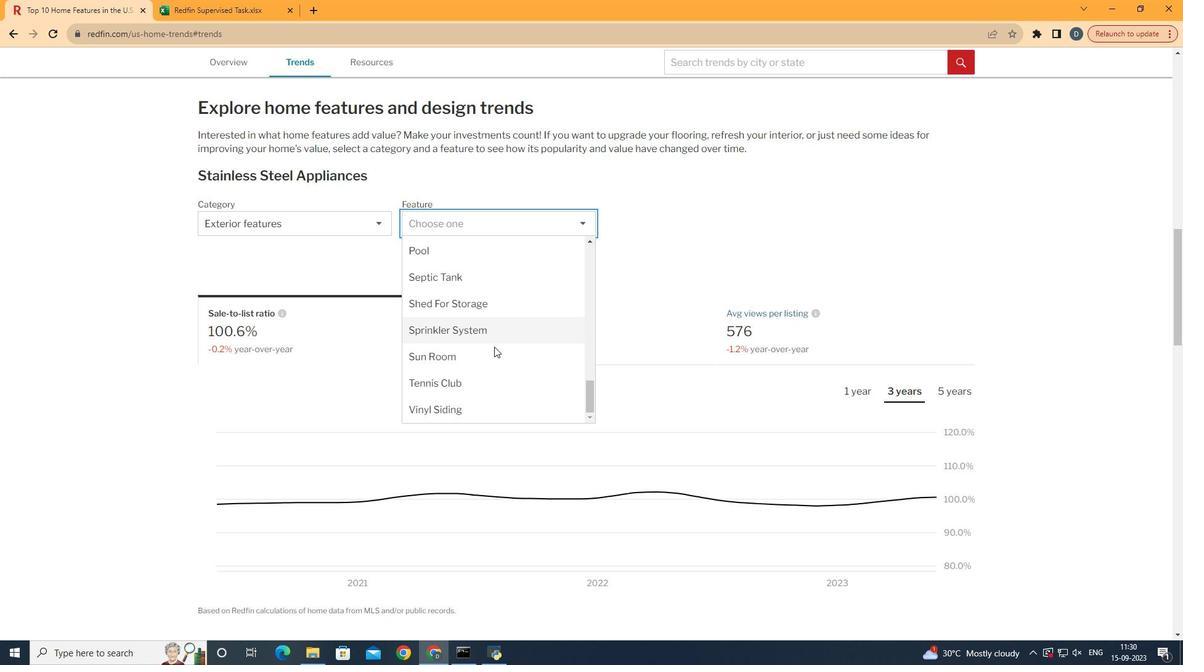 
Action: Mouse scrolled (500, 316) with delta (0, 0)
Screenshot: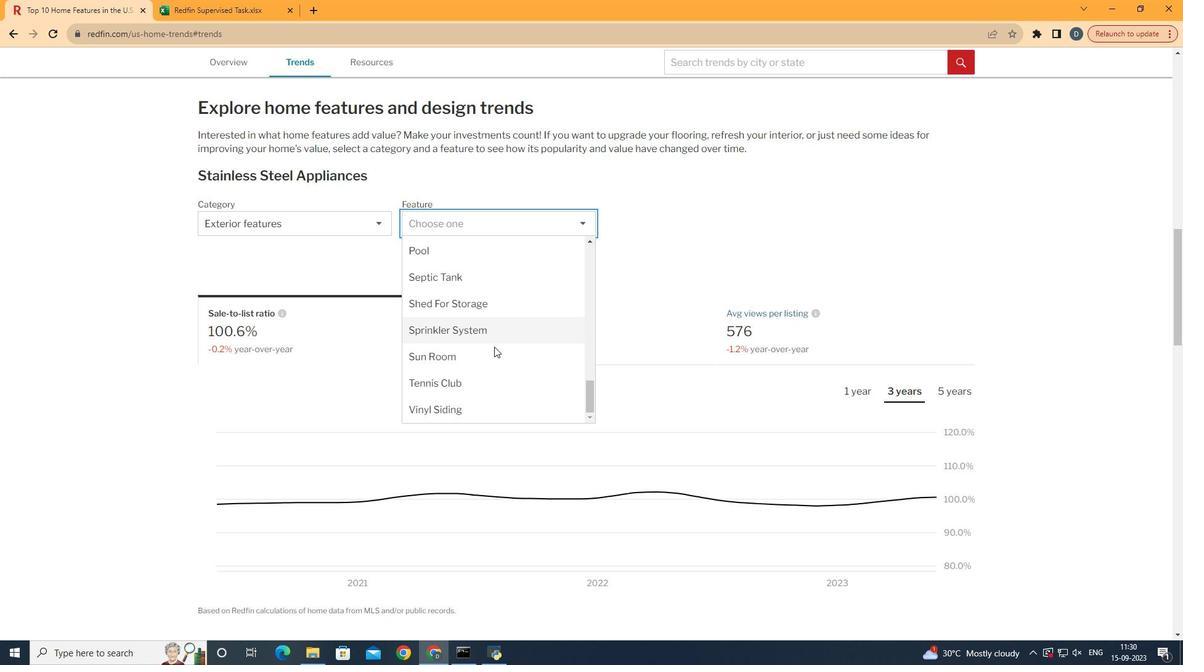 
Action: Mouse scrolled (500, 316) with delta (0, 0)
Screenshot: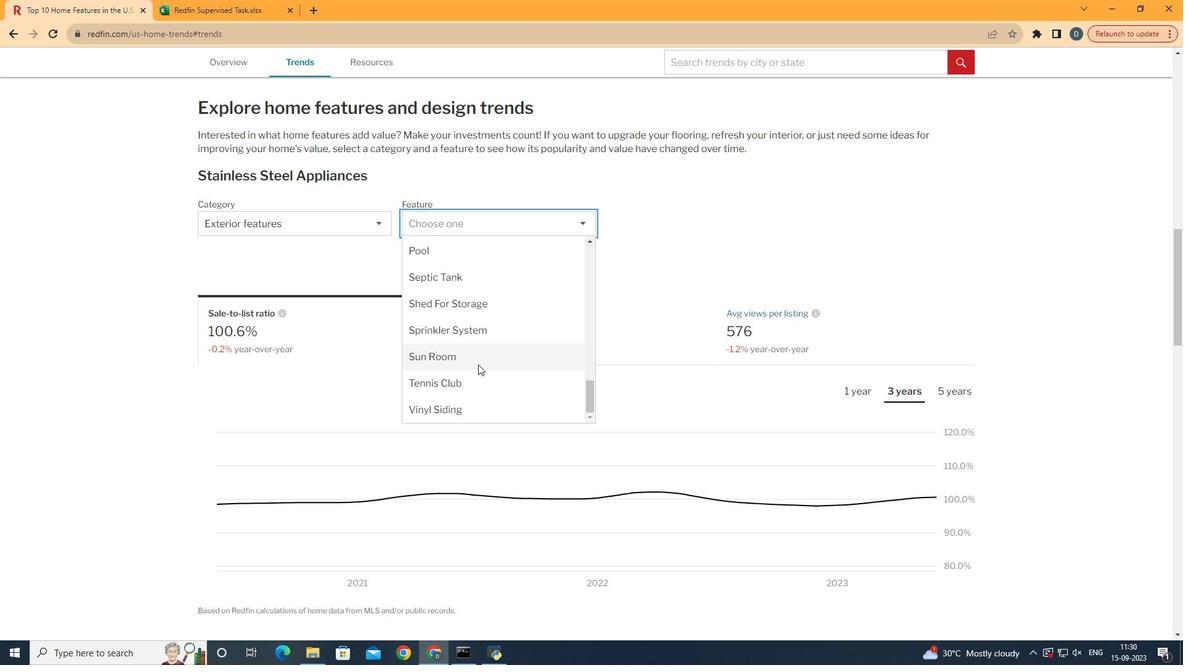 
Action: Mouse scrolled (500, 316) with delta (0, 0)
Screenshot: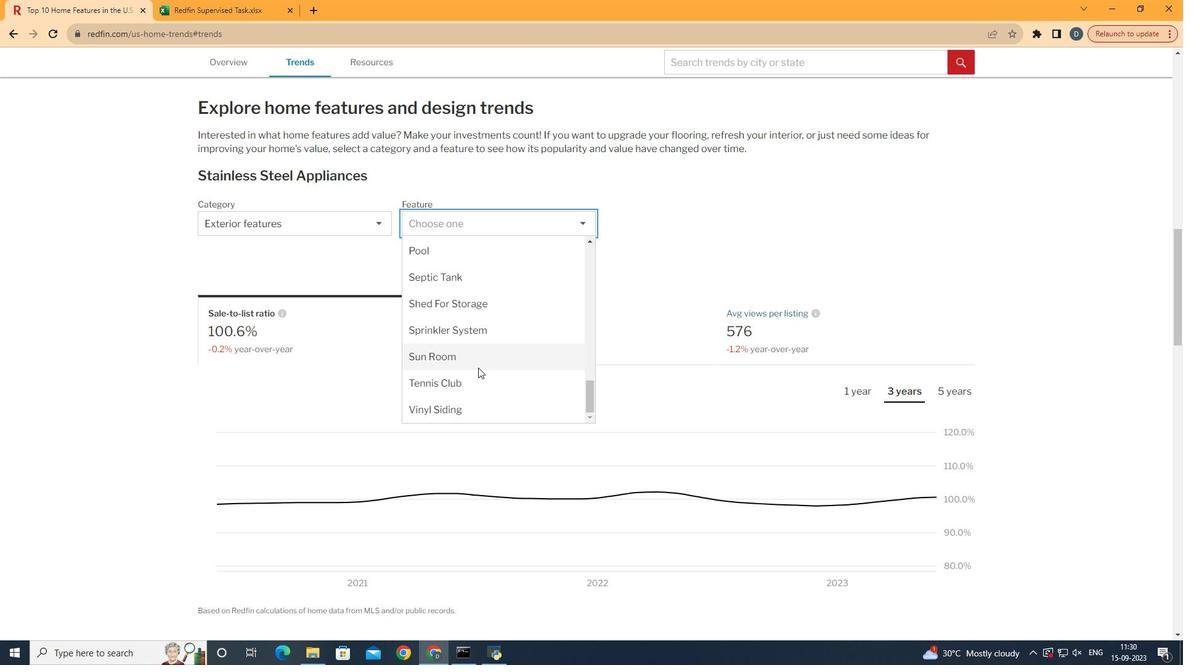 
Action: Mouse moved to (486, 362)
Screenshot: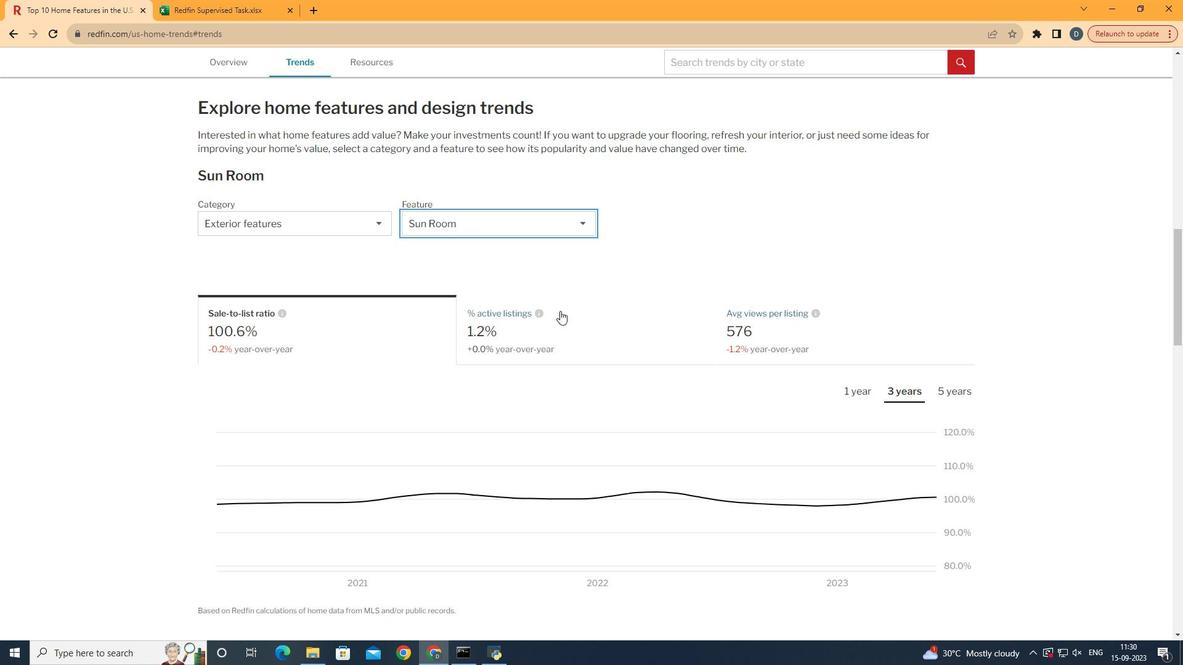 
Action: Mouse pressed left at (486, 362)
Screenshot: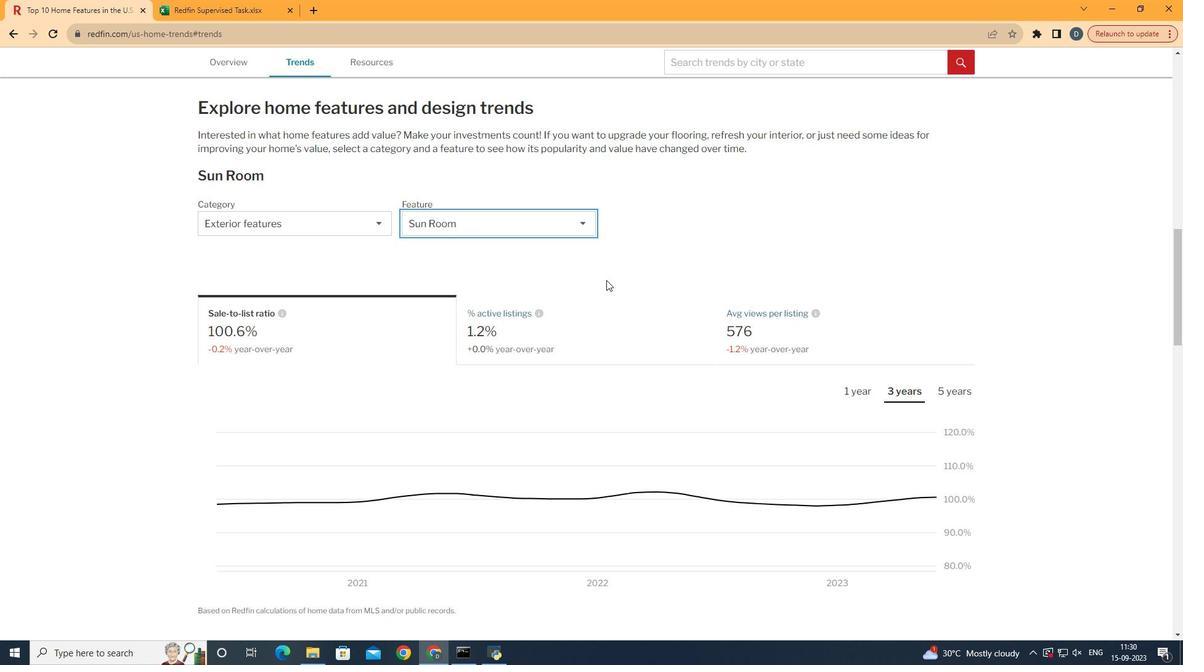 
Action: Mouse moved to (649, 256)
Screenshot: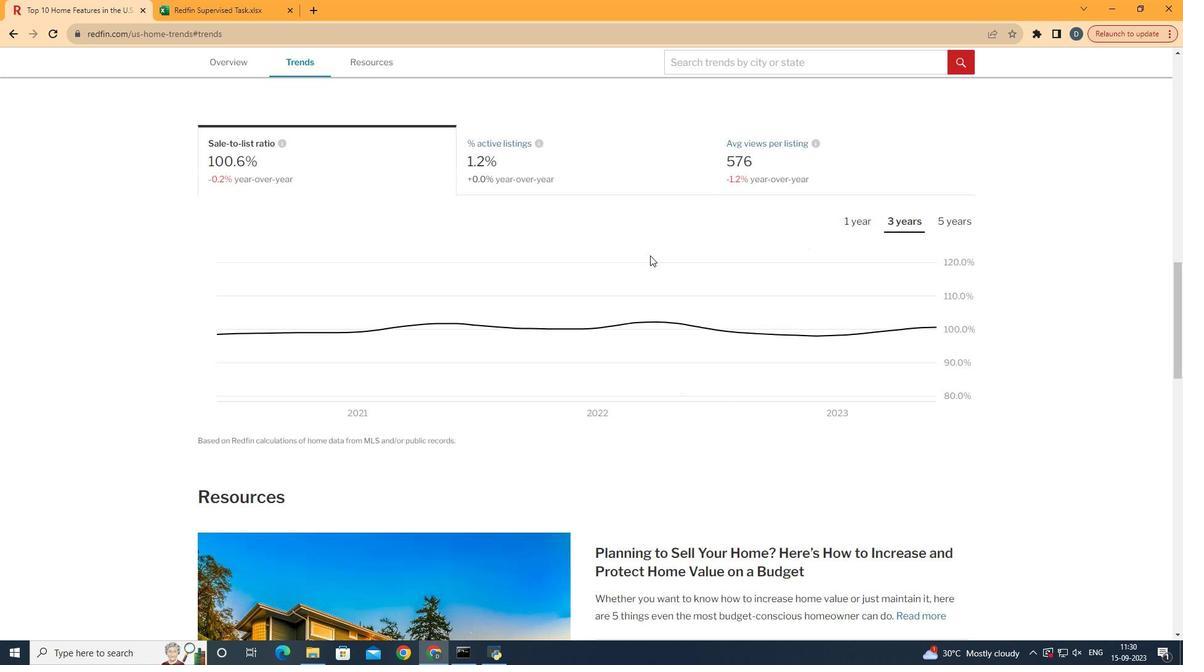 
Action: Mouse scrolled (649, 255) with delta (0, 0)
Screenshot: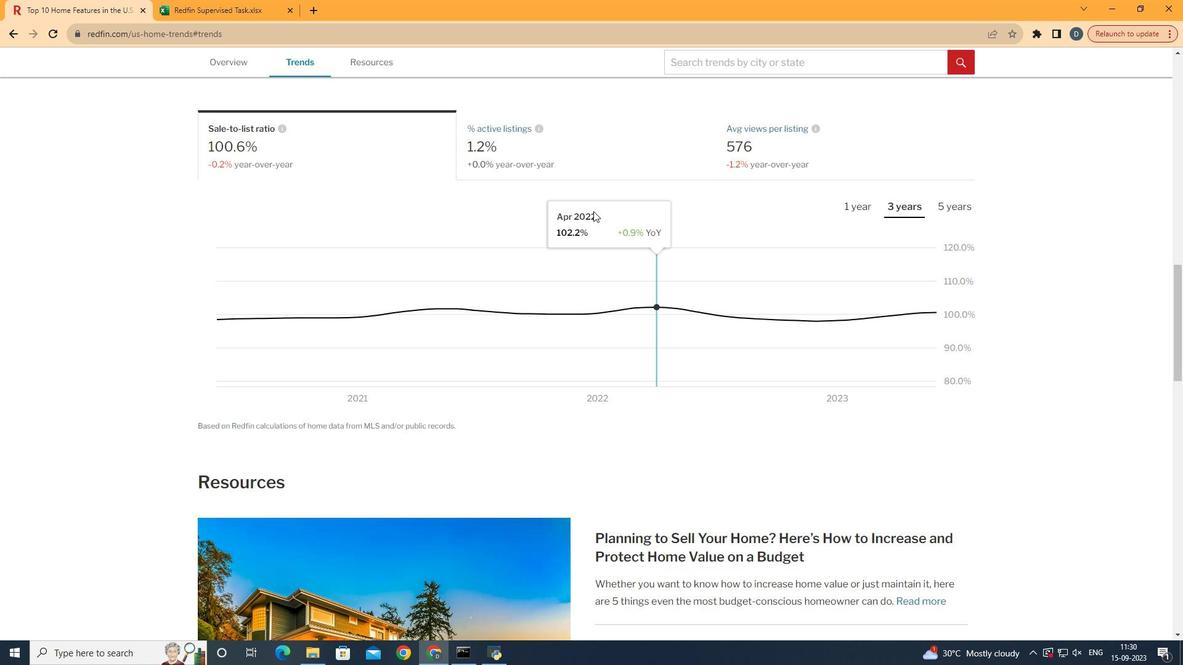 
Action: Mouse scrolled (649, 255) with delta (0, 0)
Screenshot: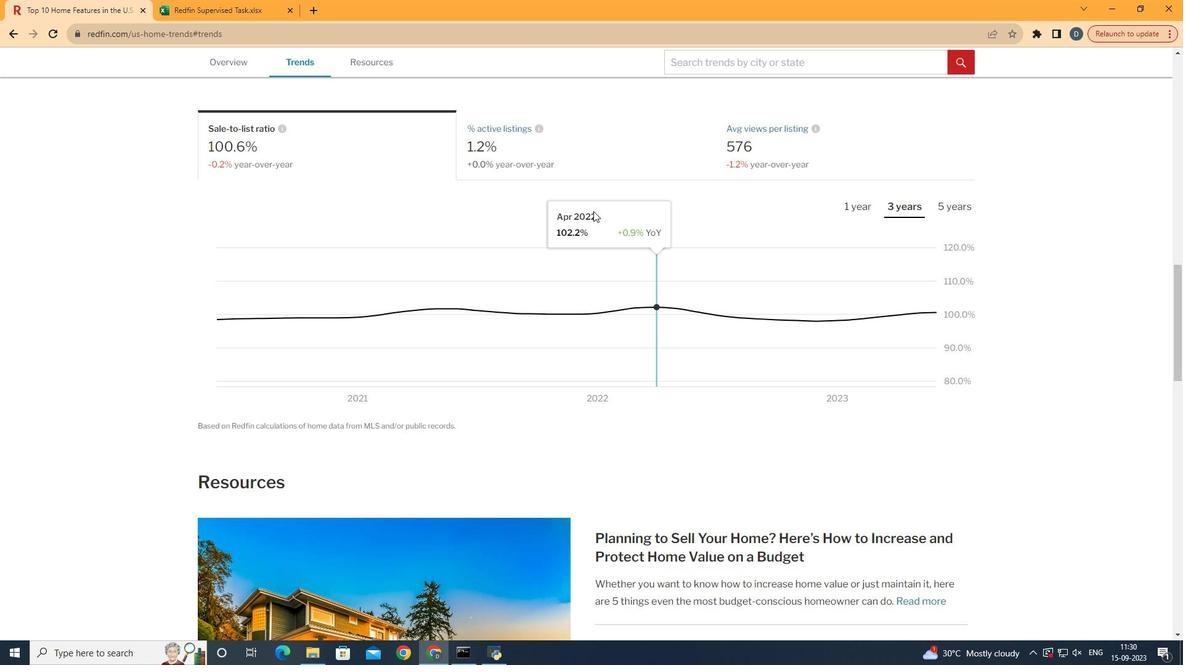 
Action: Mouse scrolled (649, 255) with delta (0, 0)
Screenshot: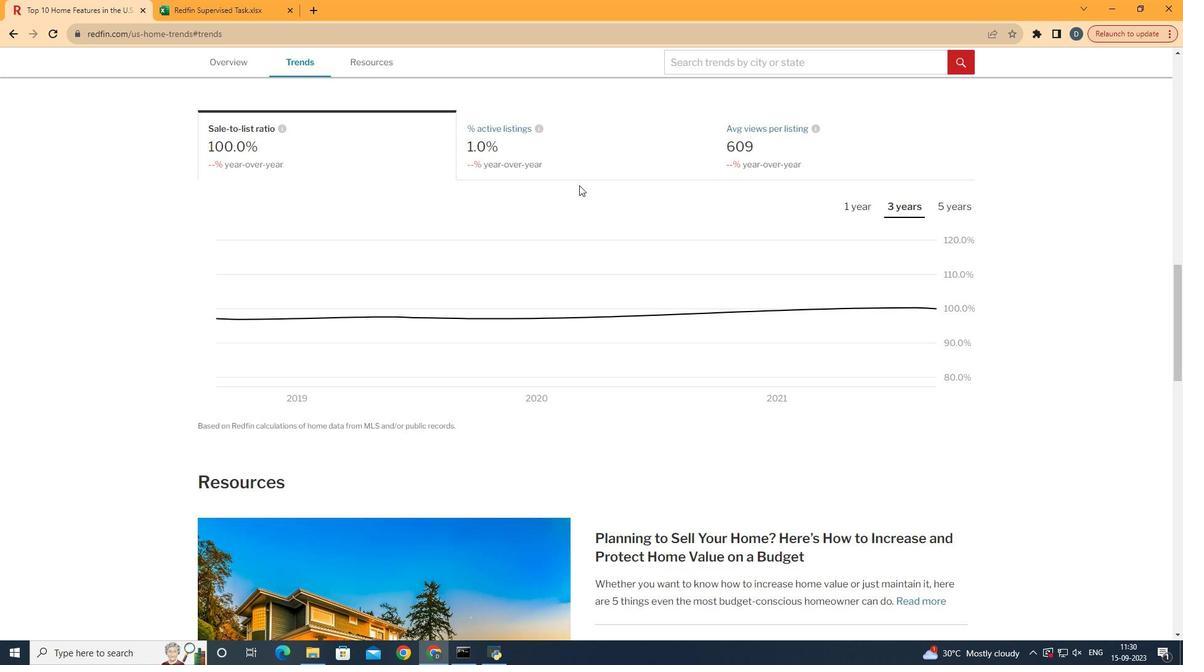 
Action: Mouse moved to (572, 165)
Screenshot: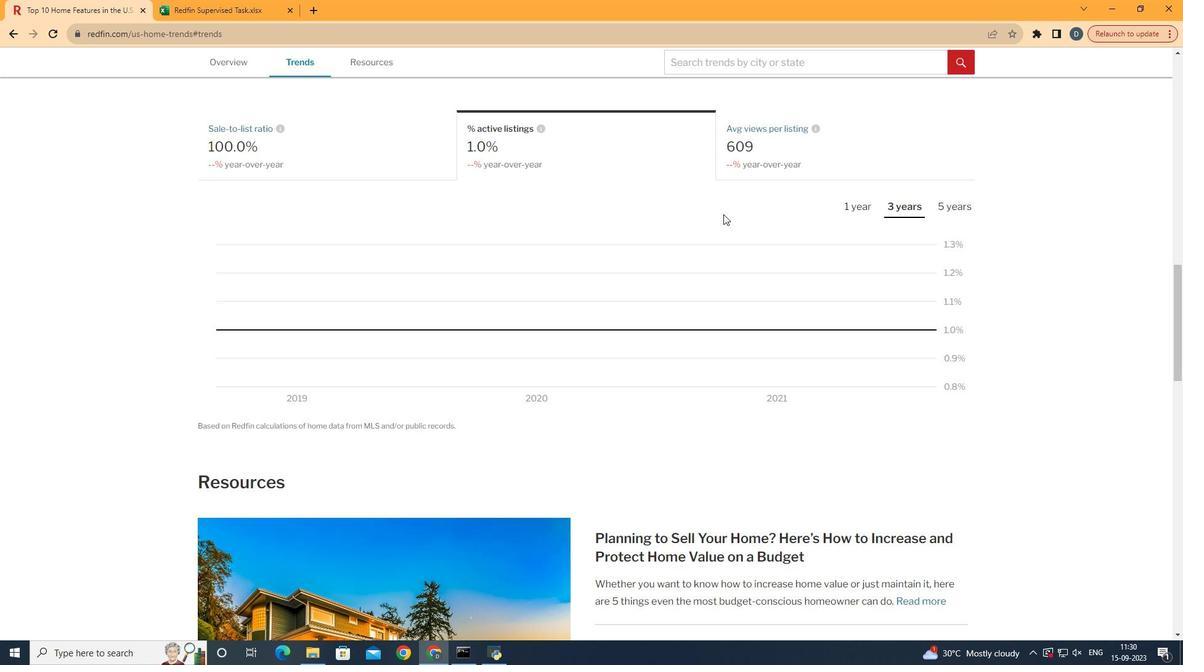 
Action: Mouse pressed left at (572, 165)
Screenshot: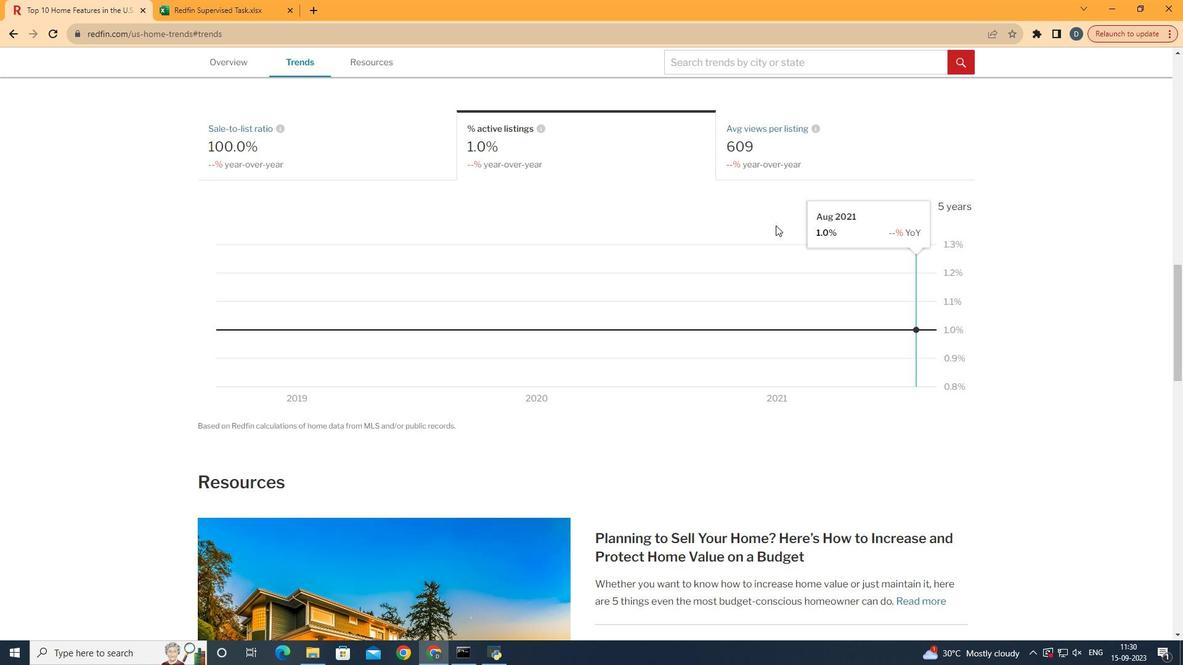 
Action: Mouse moved to (922, 200)
Screenshot: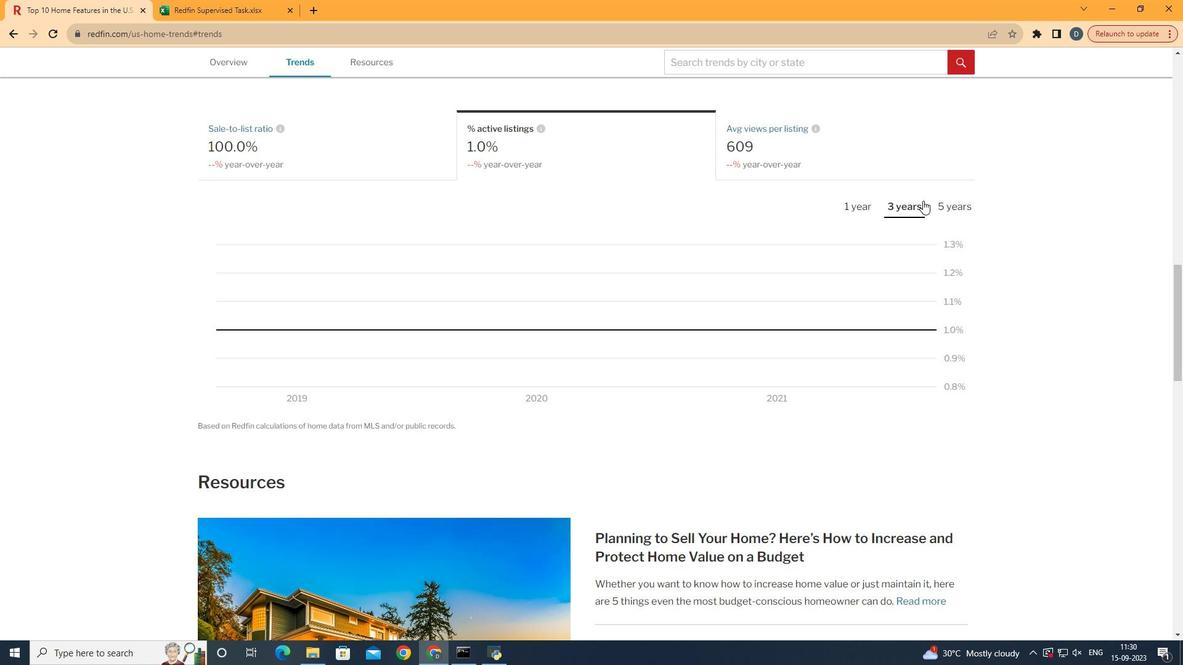 
Action: Mouse pressed left at (922, 200)
Screenshot: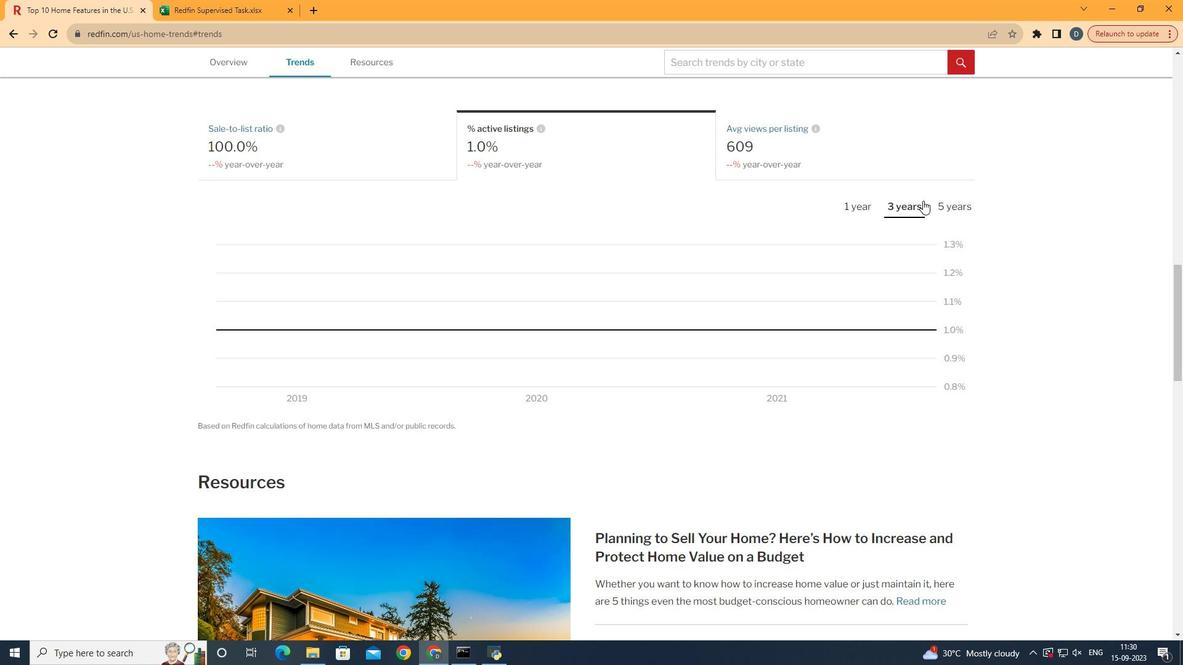 
